 Task: Look for space in Panaji, India from 12th June, 2023 to 15th June, 2023 for 2 adults in price range Rs.10000 to Rs.15000. Place can be entire place with 1  bedroom having 1 bed and 1 bathroom. Property type can be house, flat, guest house, hotel. Booking option can be shelf check-in. Required host language is English.
Action: Mouse moved to (414, 77)
Screenshot: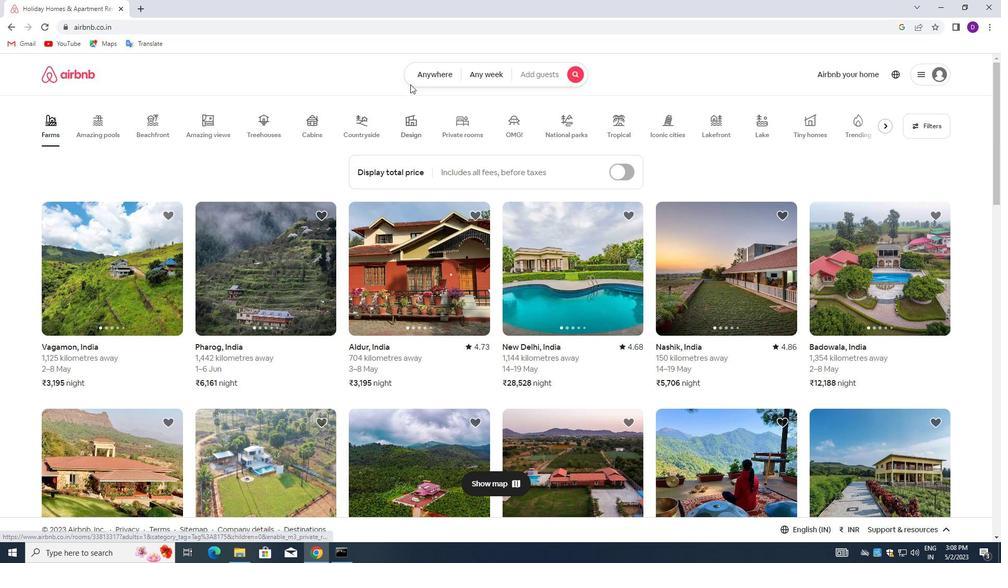 
Action: Mouse pressed left at (414, 77)
Screenshot: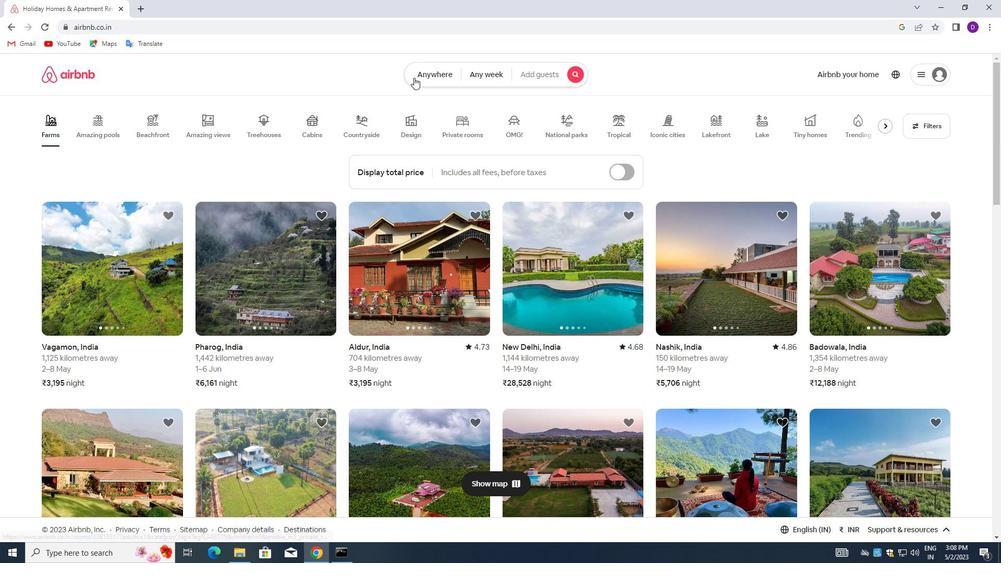 
Action: Mouse moved to (315, 117)
Screenshot: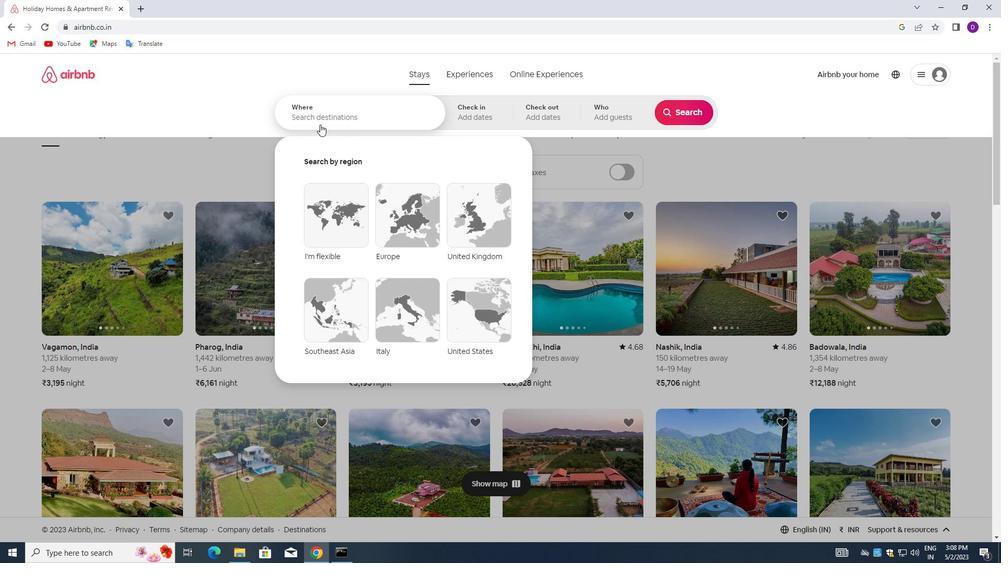 
Action: Mouse pressed left at (315, 117)
Screenshot: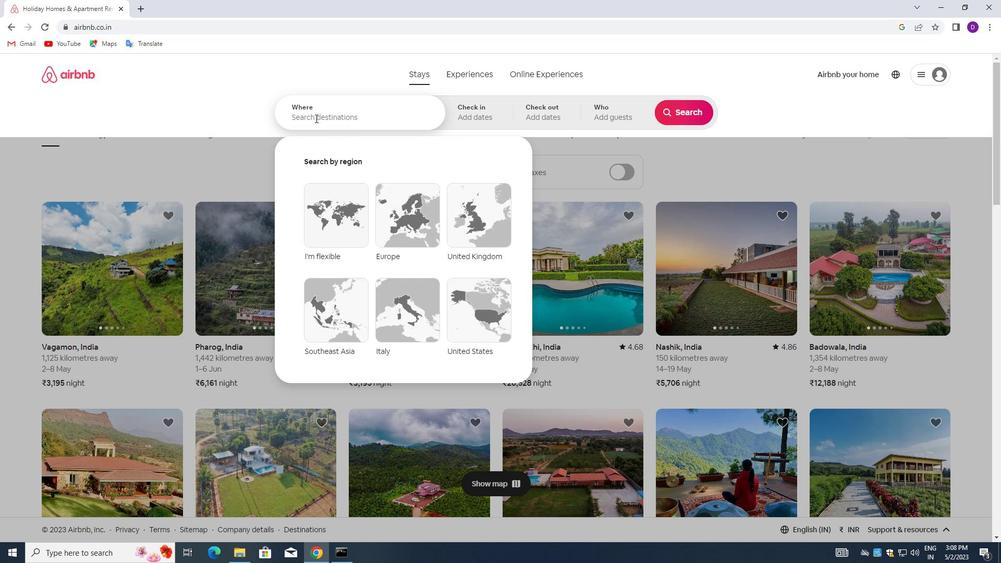 
Action: Mouse moved to (235, 115)
Screenshot: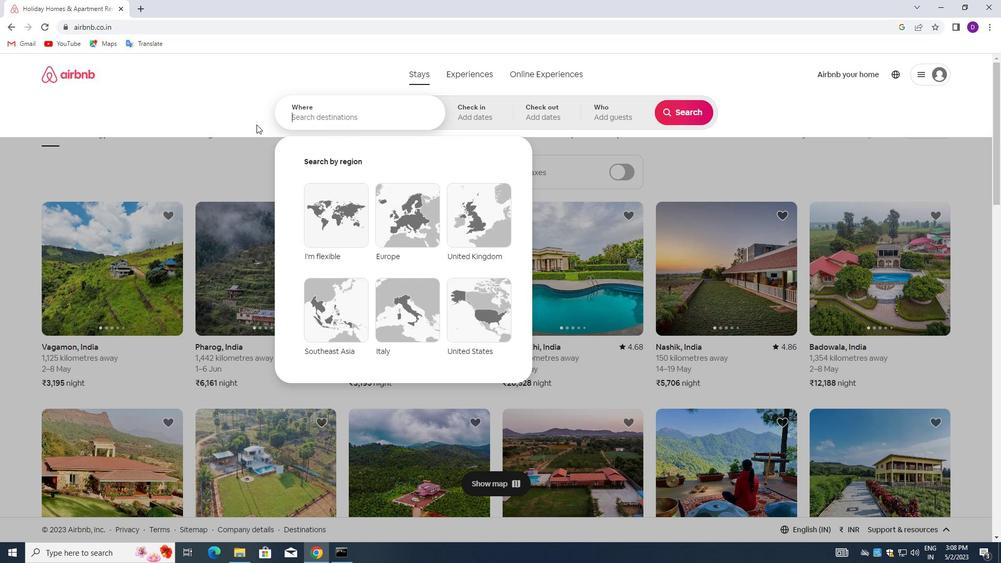 
Action: Key pressed <Key.shift>PANAJI,<Key.space><Key.shift>INDIA<Key.enter>
Screenshot: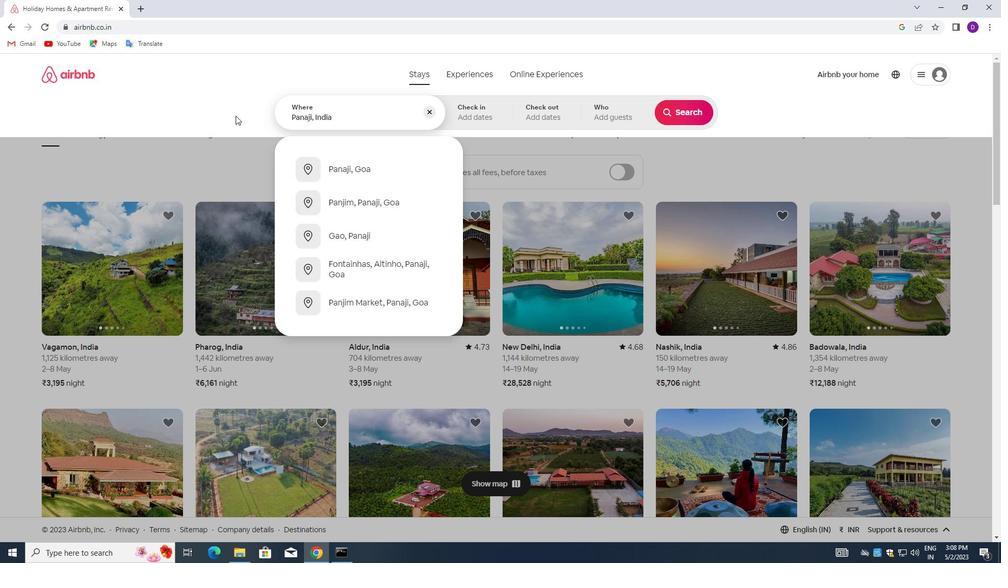 
Action: Mouse moved to (545, 293)
Screenshot: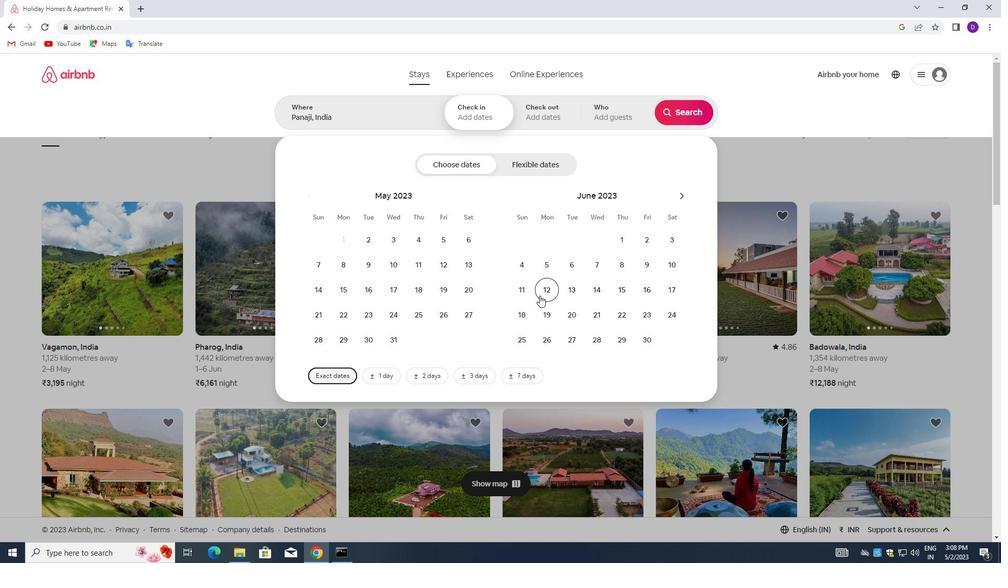 
Action: Mouse pressed left at (545, 293)
Screenshot: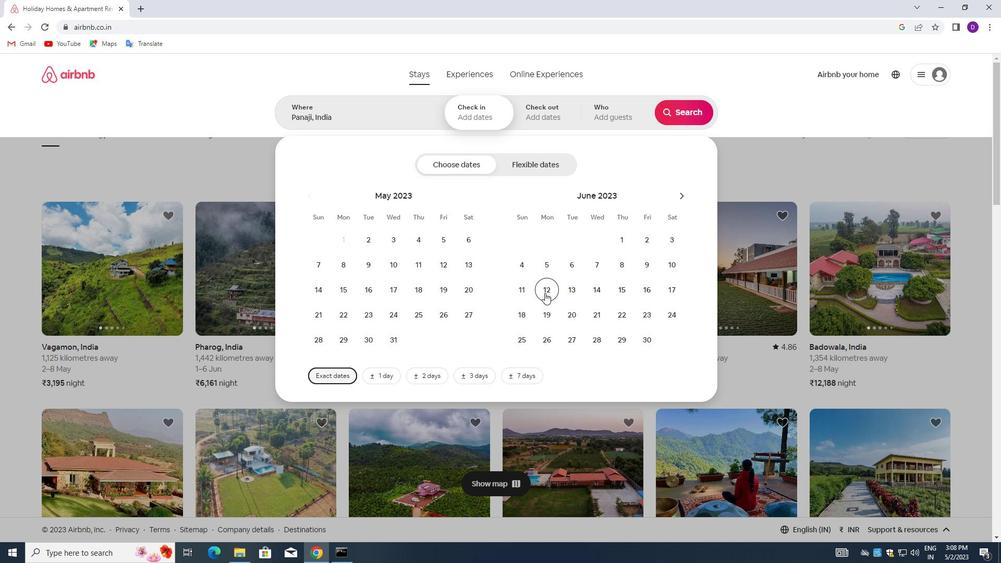 
Action: Mouse moved to (612, 293)
Screenshot: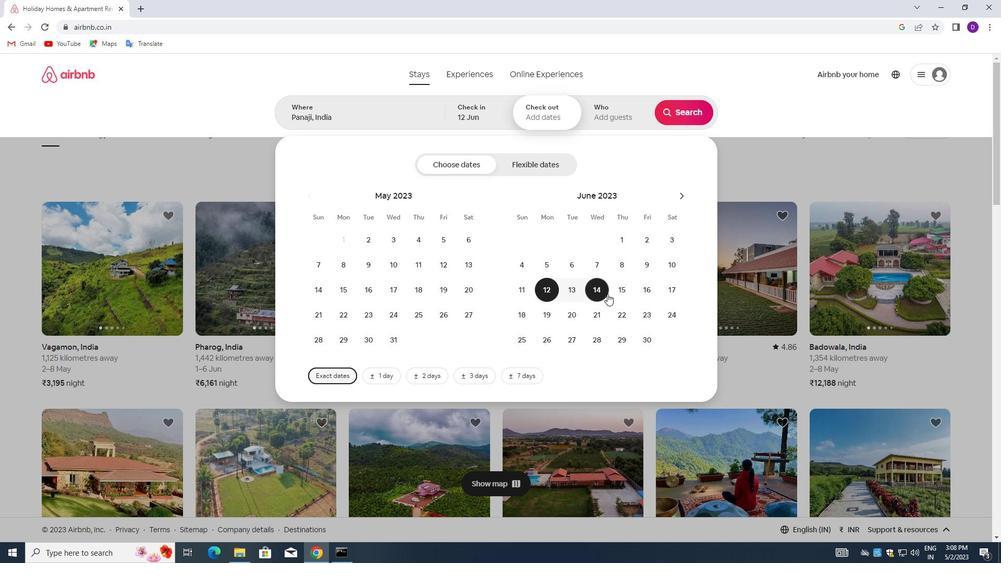 
Action: Mouse pressed left at (612, 293)
Screenshot: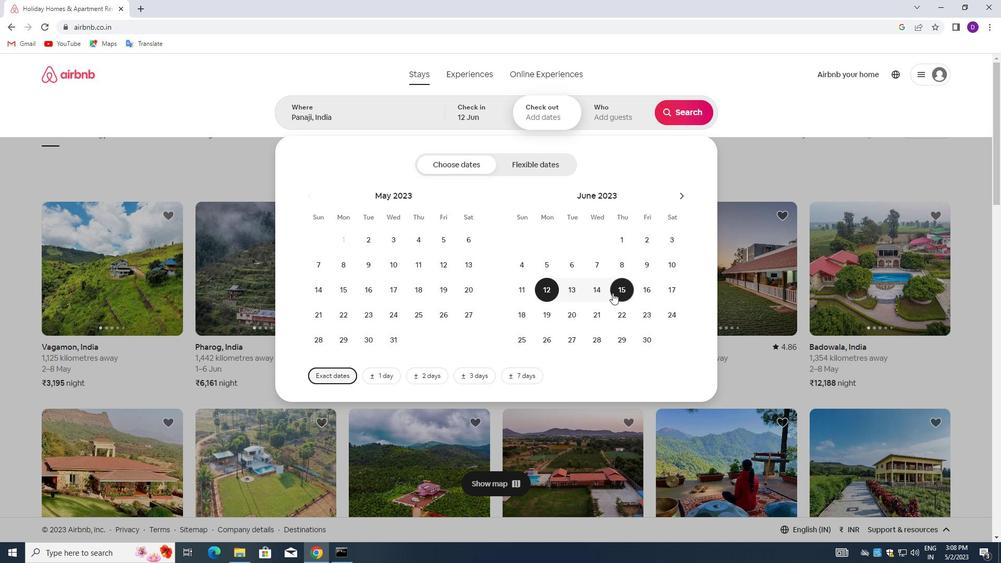
Action: Mouse moved to (597, 117)
Screenshot: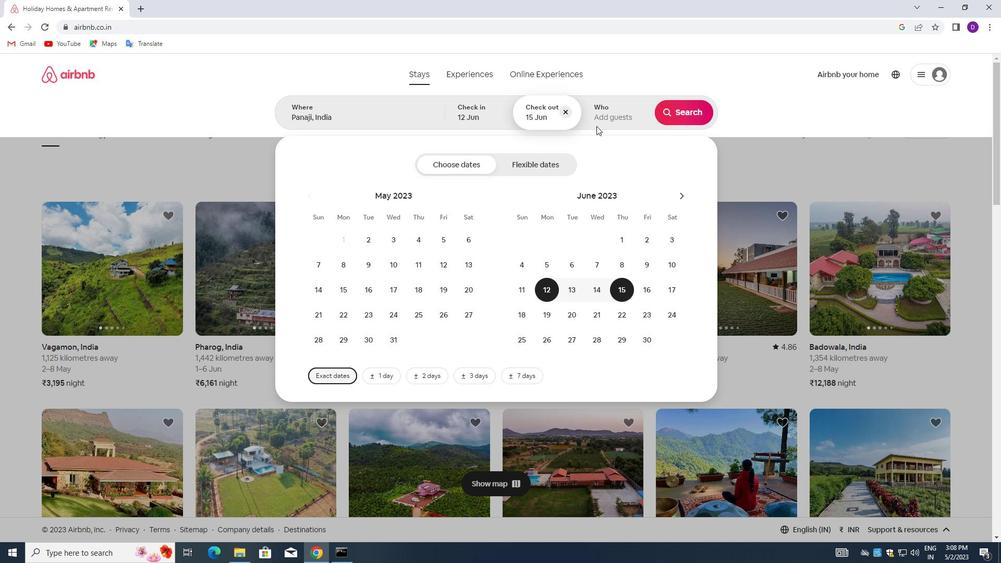
Action: Mouse pressed left at (597, 117)
Screenshot: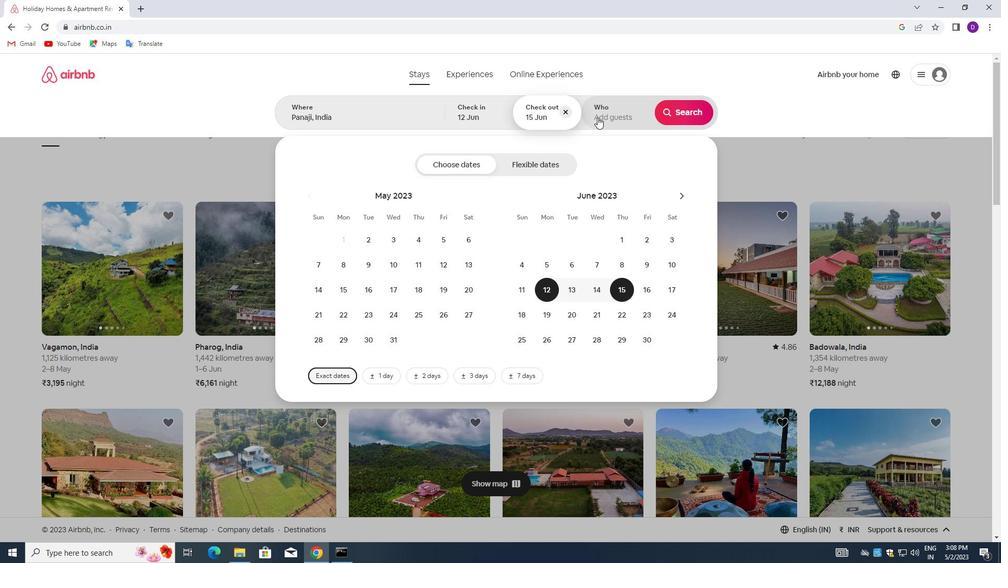 
Action: Mouse moved to (686, 171)
Screenshot: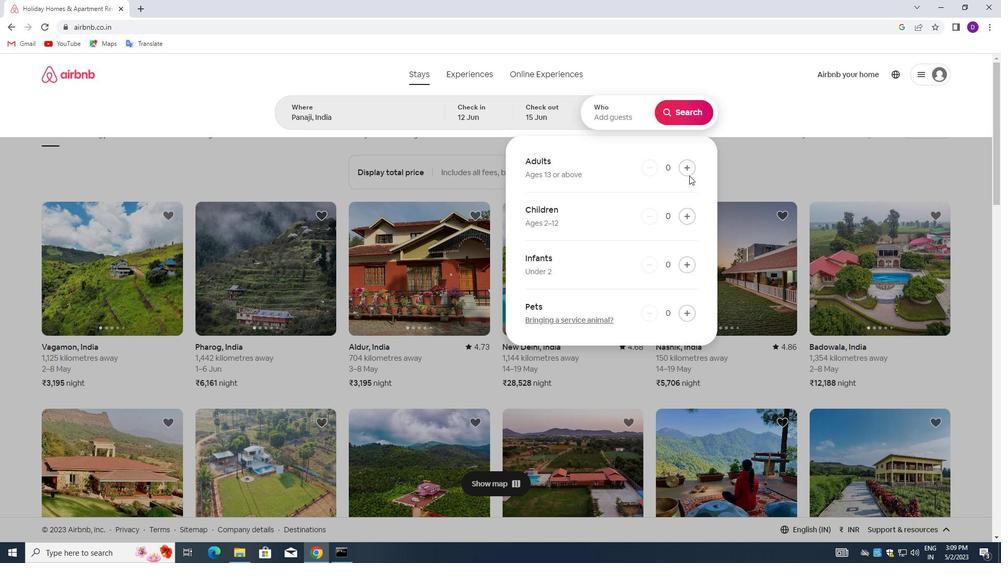
Action: Mouse pressed left at (686, 171)
Screenshot: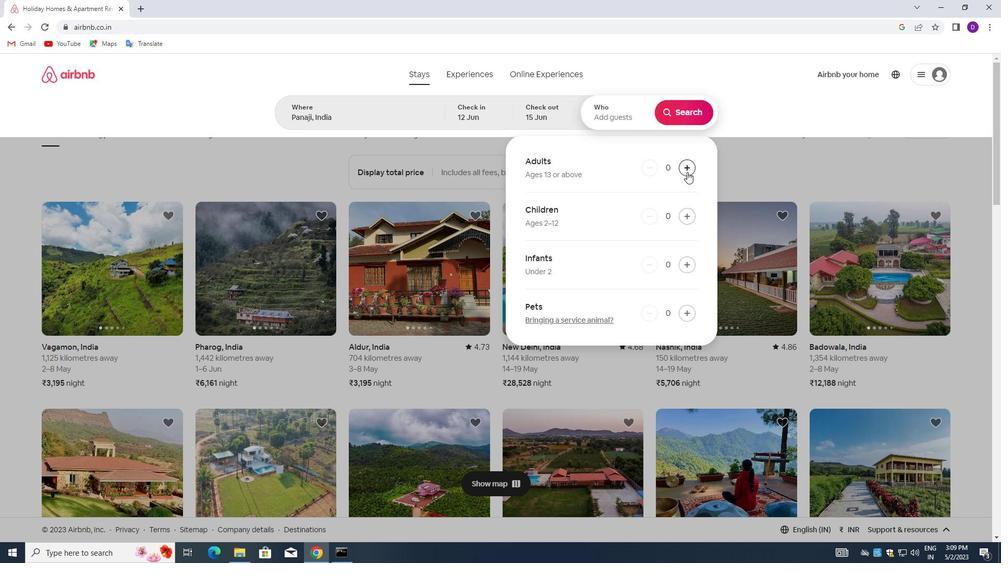 
Action: Mouse pressed left at (686, 171)
Screenshot: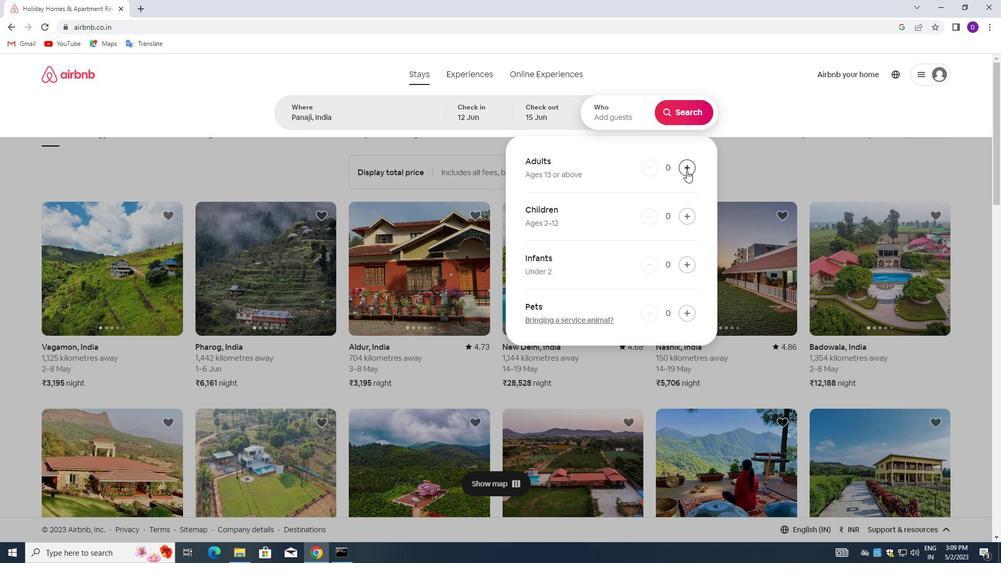 
Action: Mouse moved to (679, 104)
Screenshot: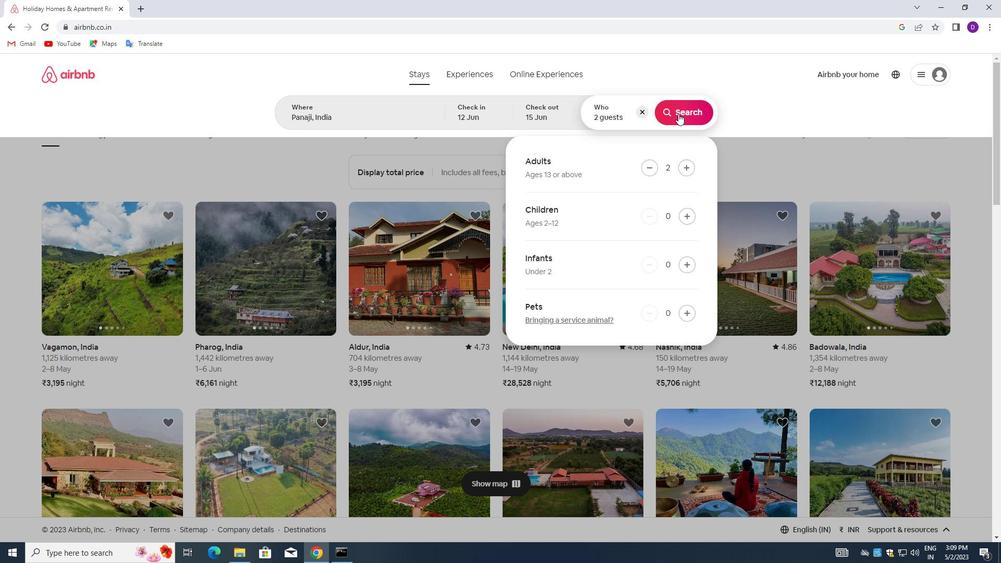 
Action: Mouse pressed left at (679, 104)
Screenshot: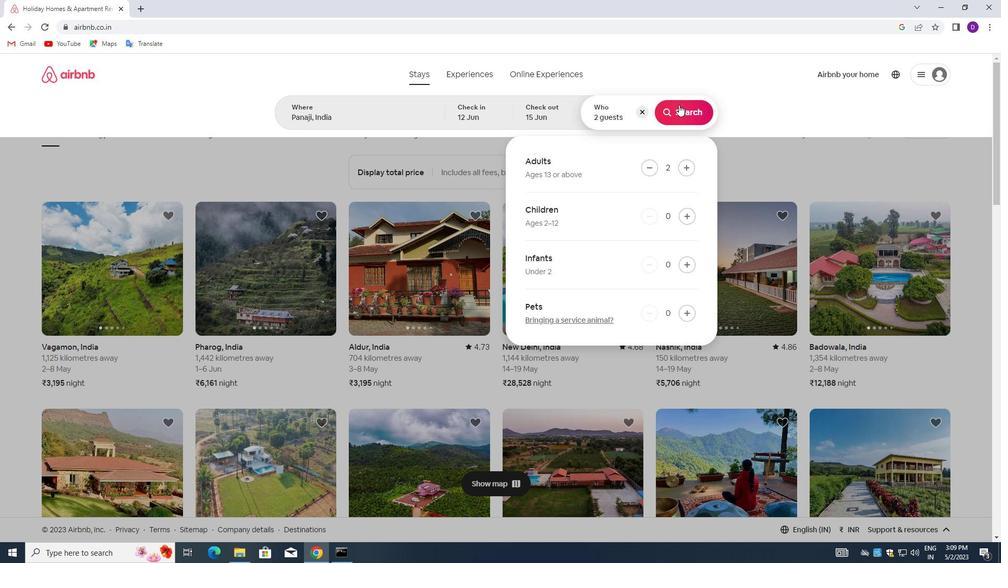 
Action: Mouse moved to (947, 114)
Screenshot: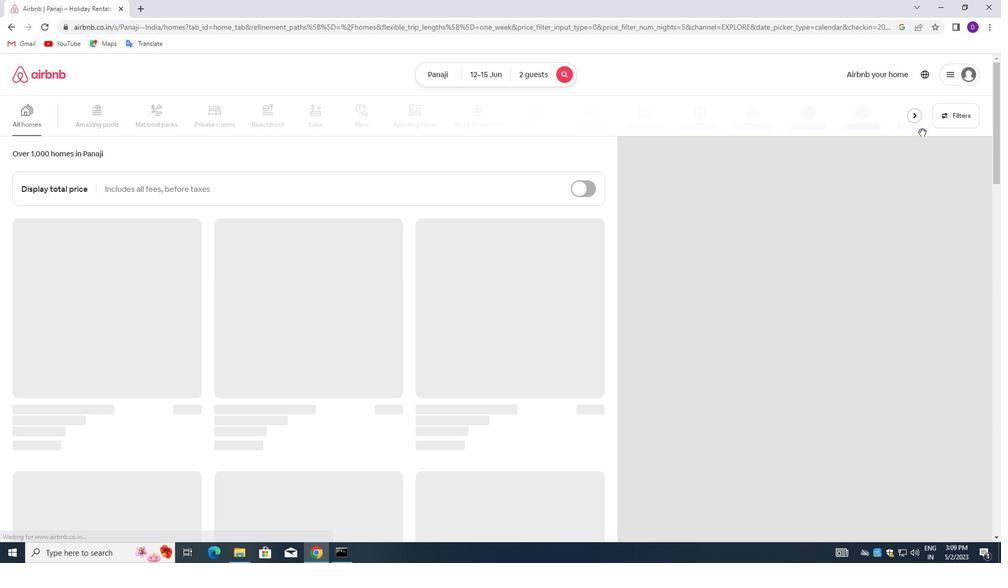 
Action: Mouse pressed left at (947, 114)
Screenshot: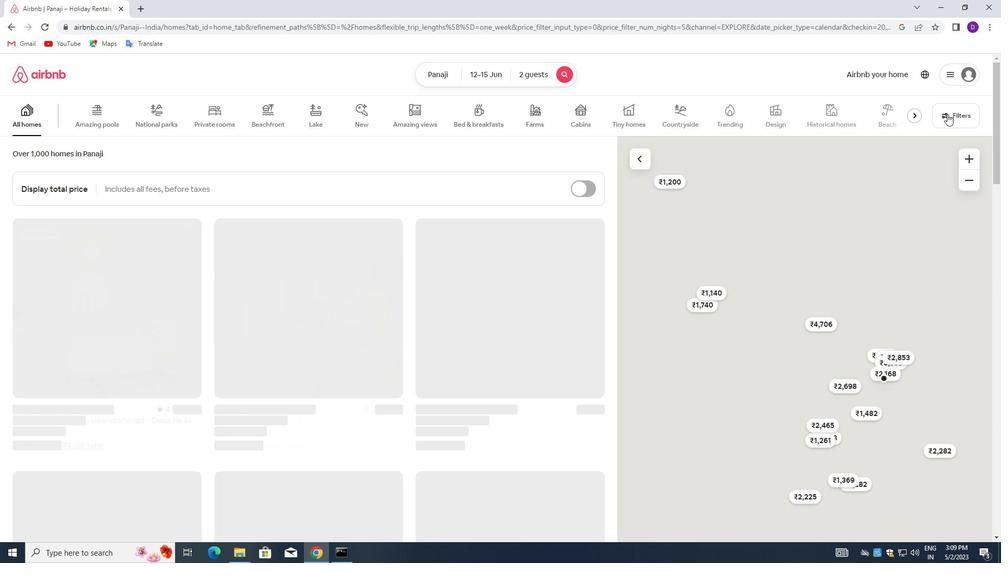 
Action: Mouse moved to (371, 251)
Screenshot: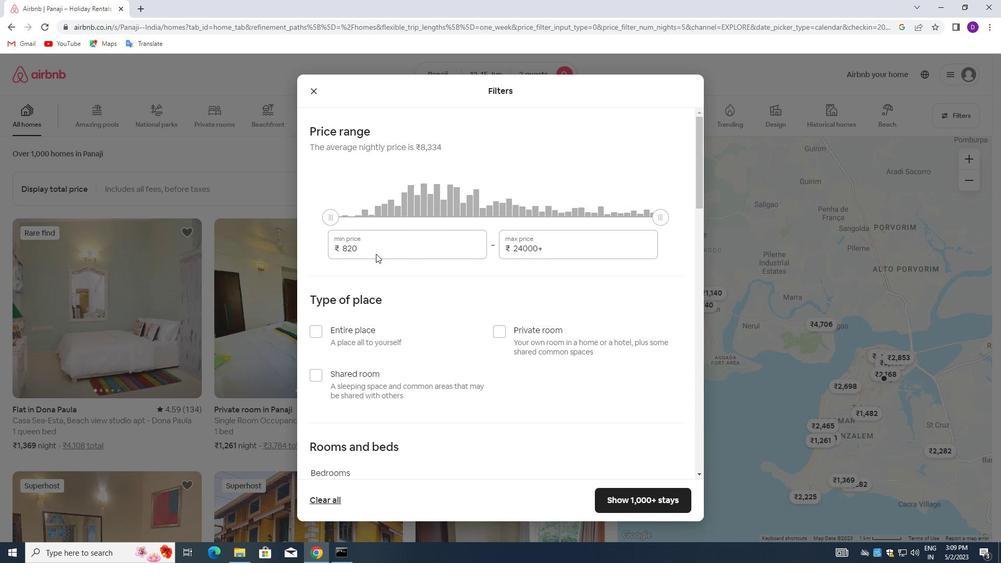 
Action: Mouse pressed left at (371, 251)
Screenshot: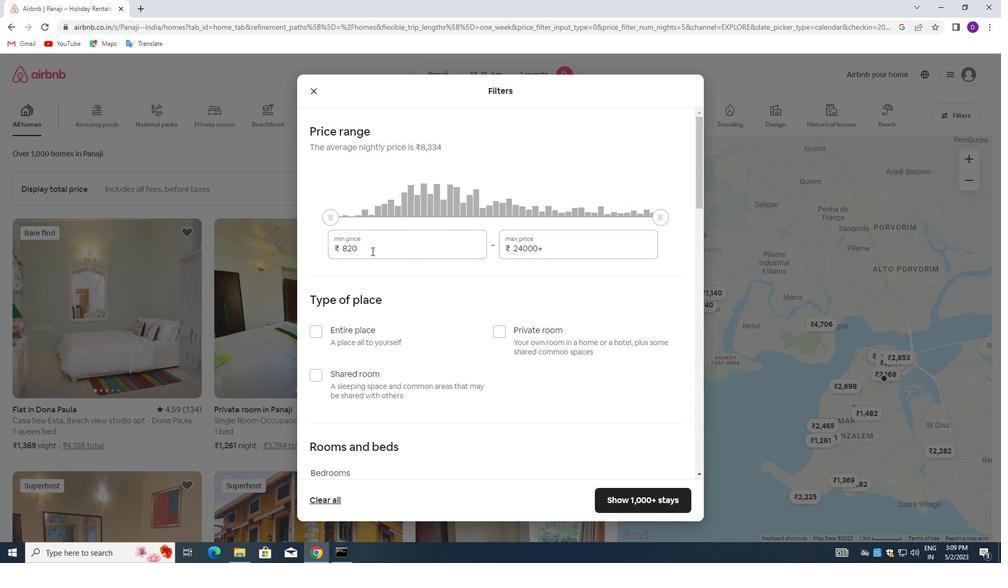 
Action: Mouse pressed left at (371, 251)
Screenshot: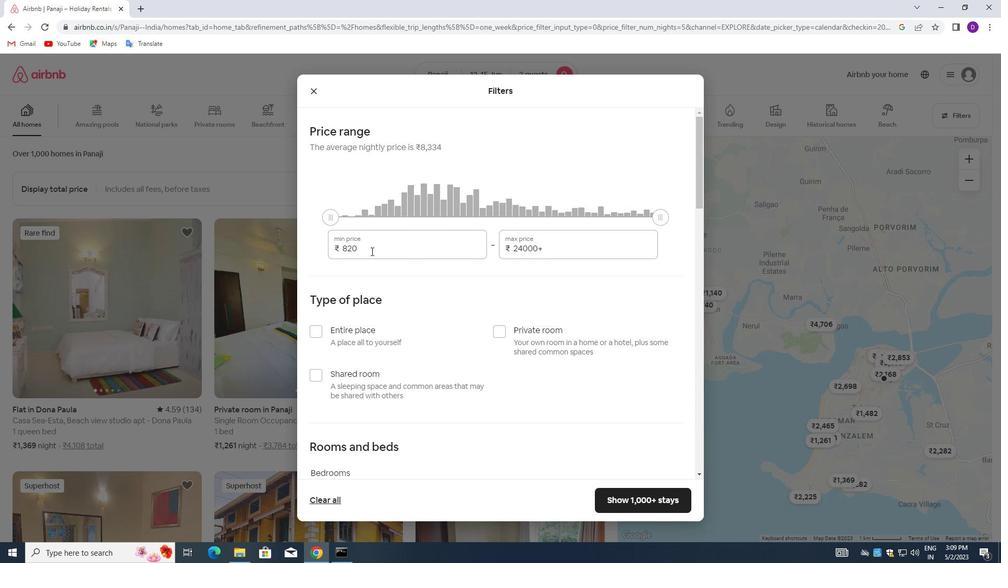 
Action: Key pressed 10000<Key.tab>15000
Screenshot: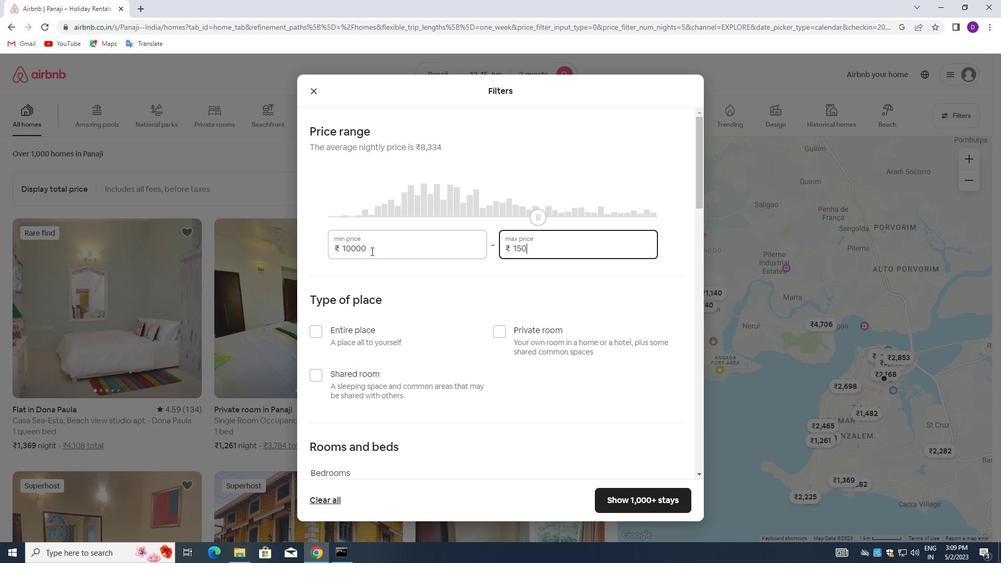 
Action: Mouse moved to (481, 294)
Screenshot: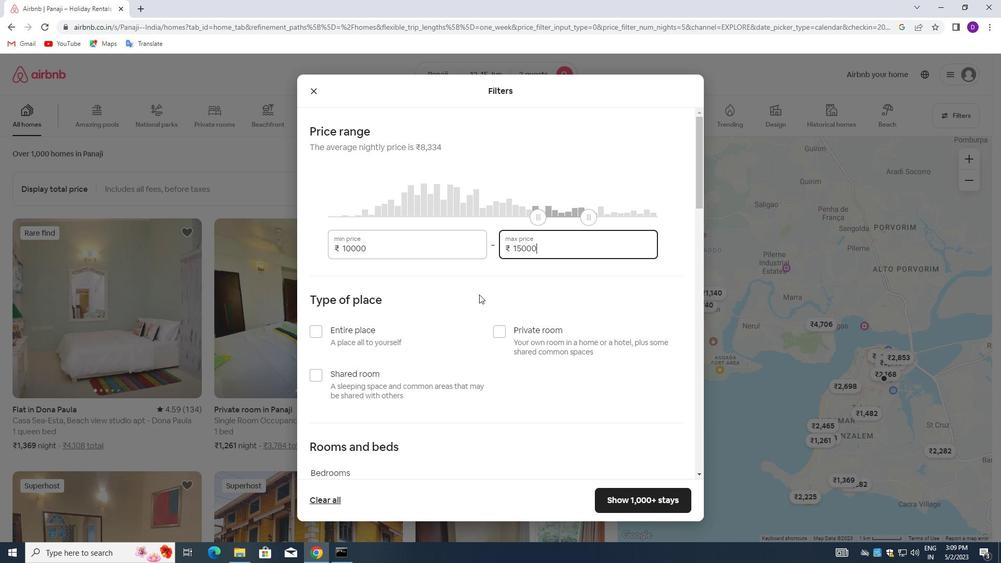 
Action: Mouse scrolled (481, 293) with delta (0, 0)
Screenshot: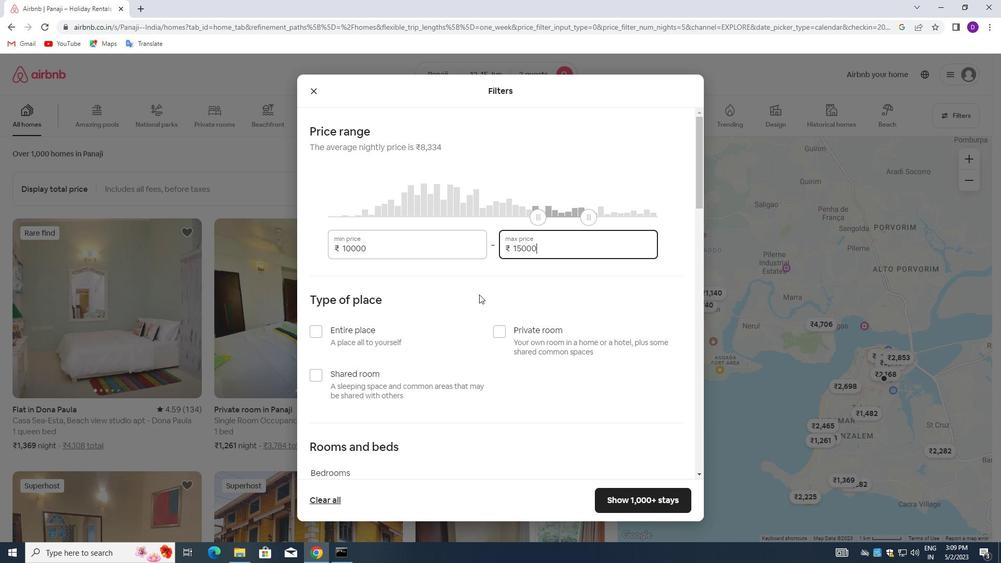
Action: Mouse moved to (482, 294)
Screenshot: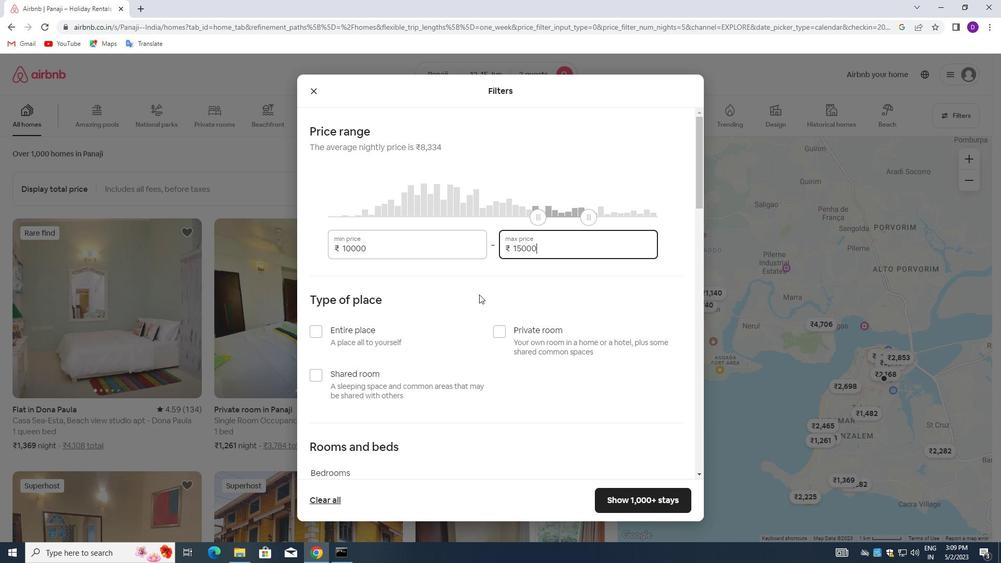
Action: Mouse scrolled (482, 294) with delta (0, 0)
Screenshot: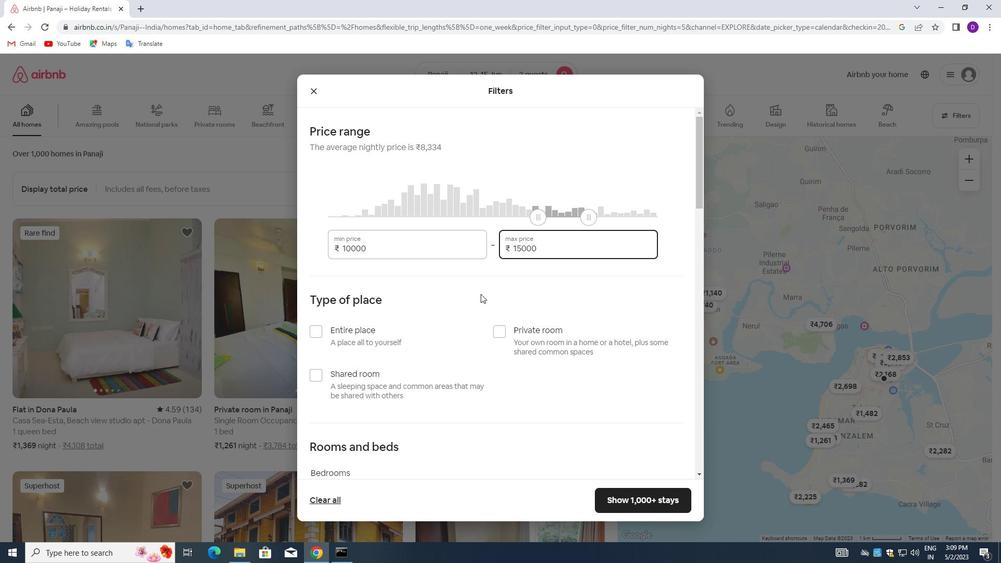 
Action: Mouse moved to (317, 229)
Screenshot: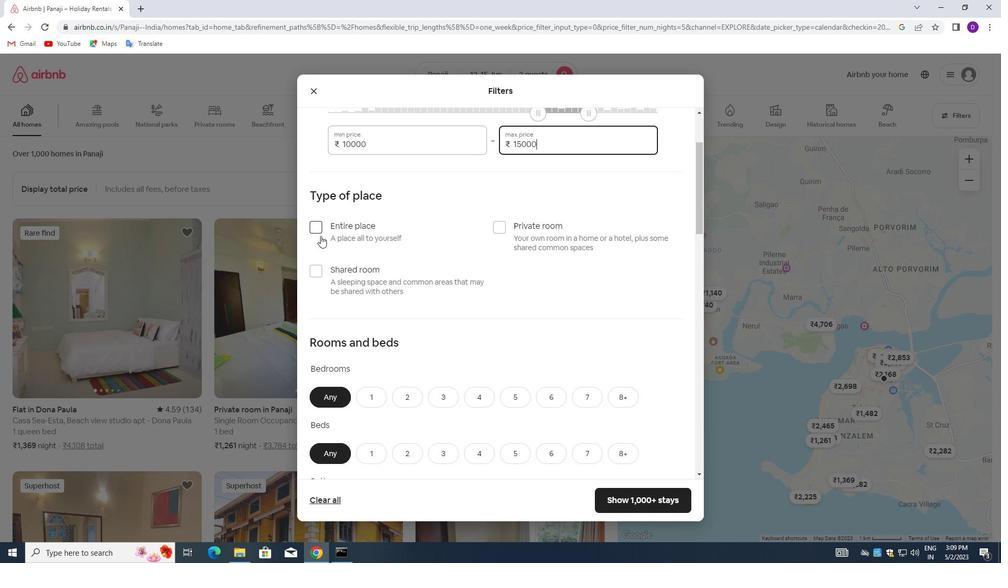 
Action: Mouse pressed left at (317, 229)
Screenshot: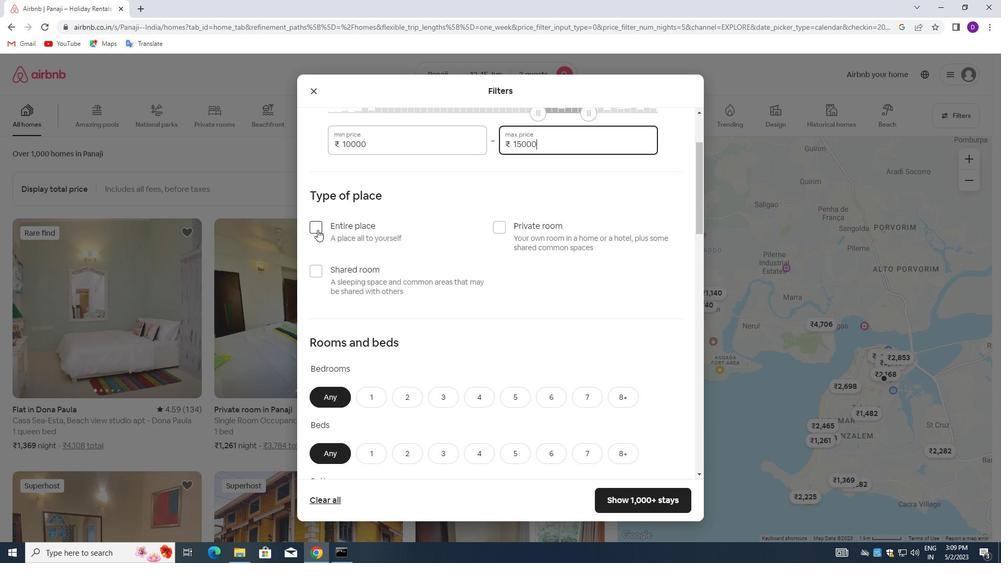 
Action: Mouse moved to (414, 270)
Screenshot: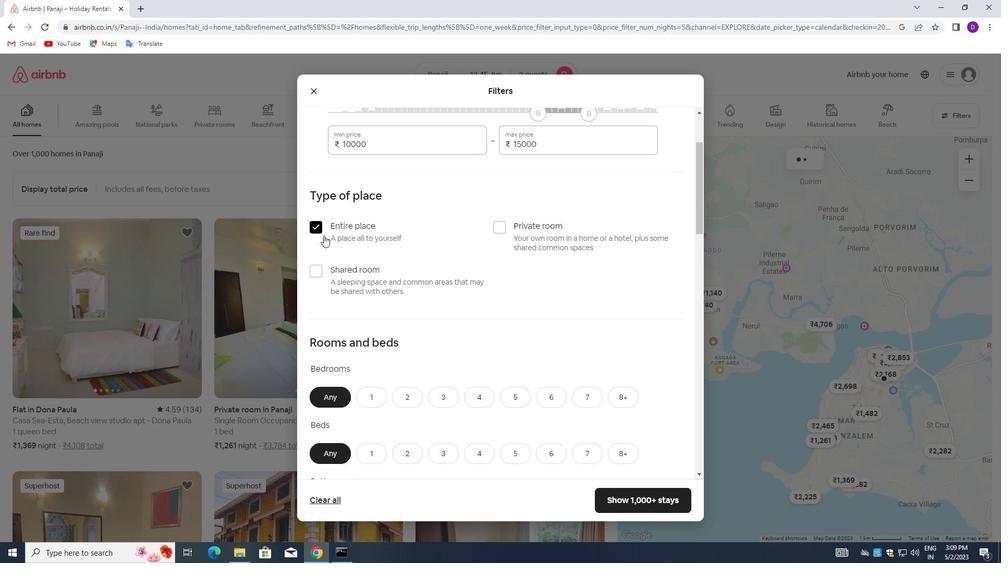 
Action: Mouse scrolled (414, 269) with delta (0, 0)
Screenshot: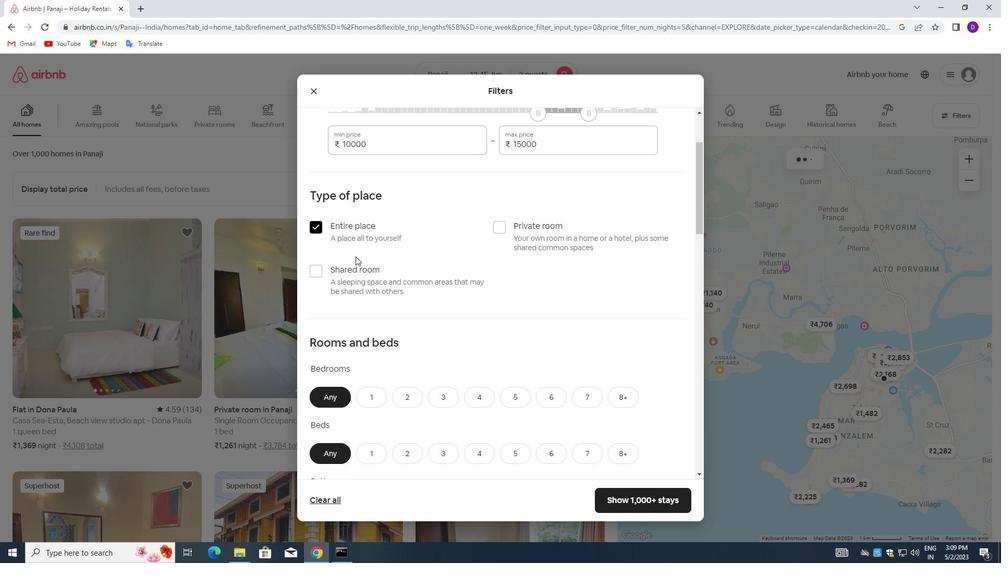 
Action: Mouse scrolled (414, 269) with delta (0, 0)
Screenshot: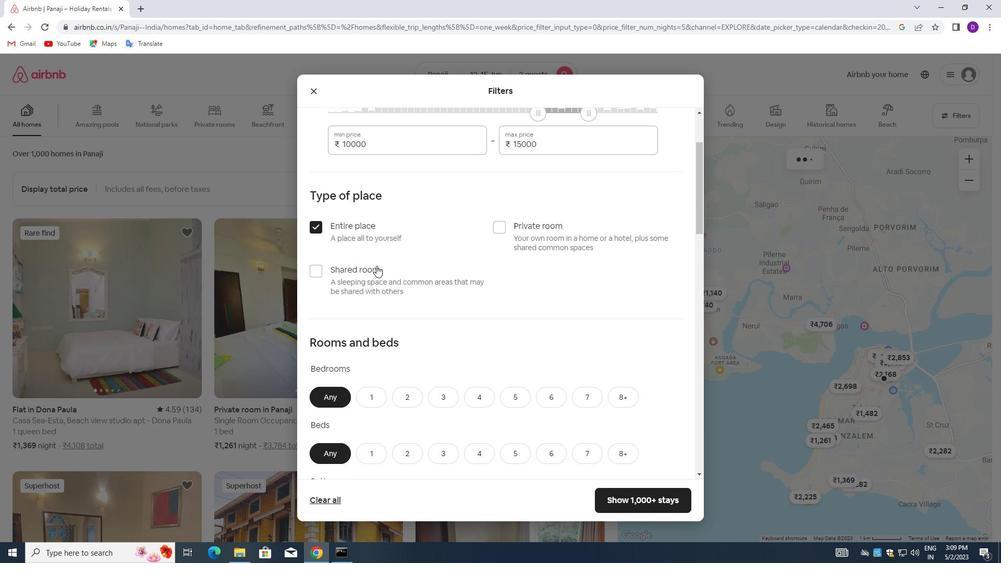 
Action: Mouse scrolled (414, 269) with delta (0, 0)
Screenshot: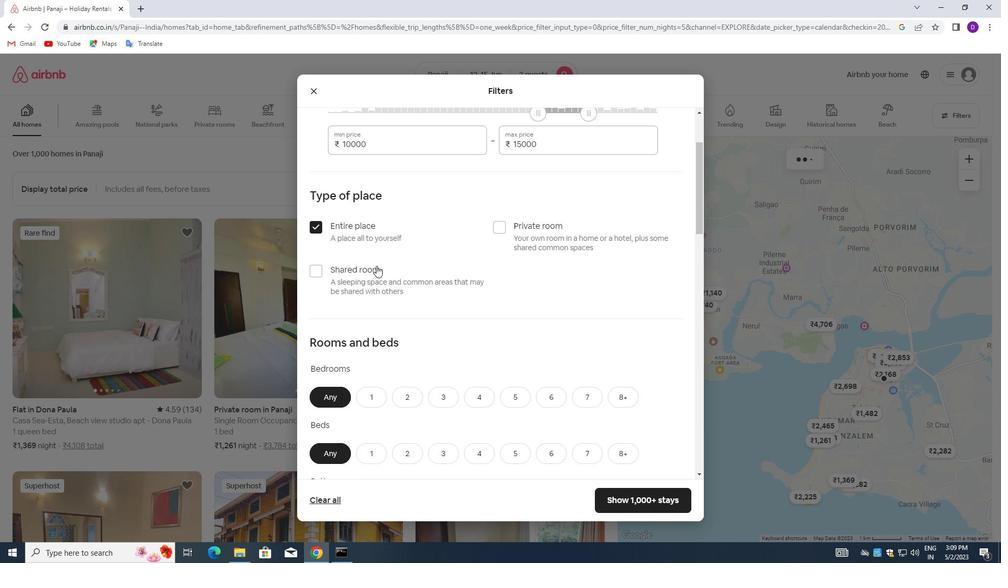 
Action: Mouse moved to (369, 246)
Screenshot: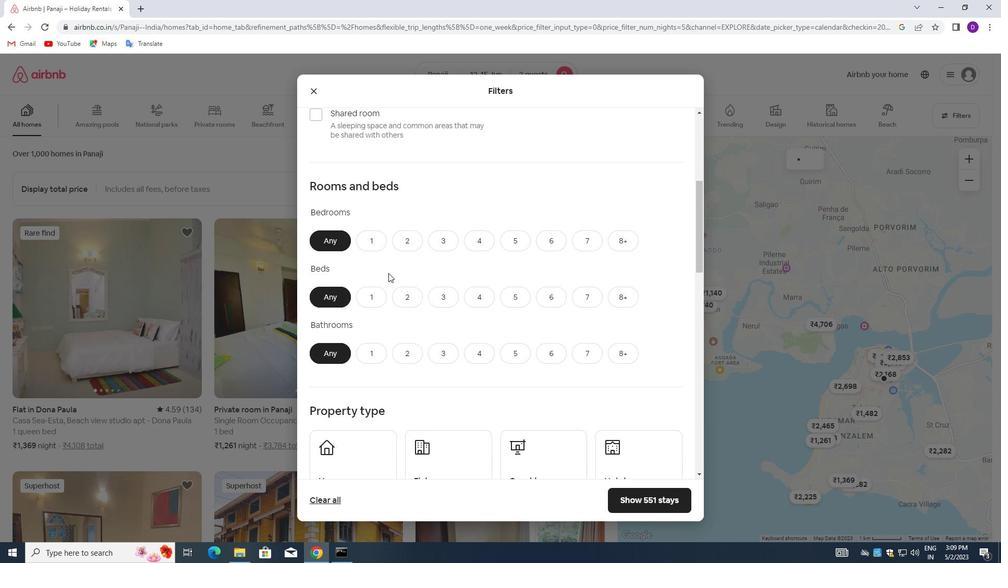 
Action: Mouse pressed left at (369, 246)
Screenshot: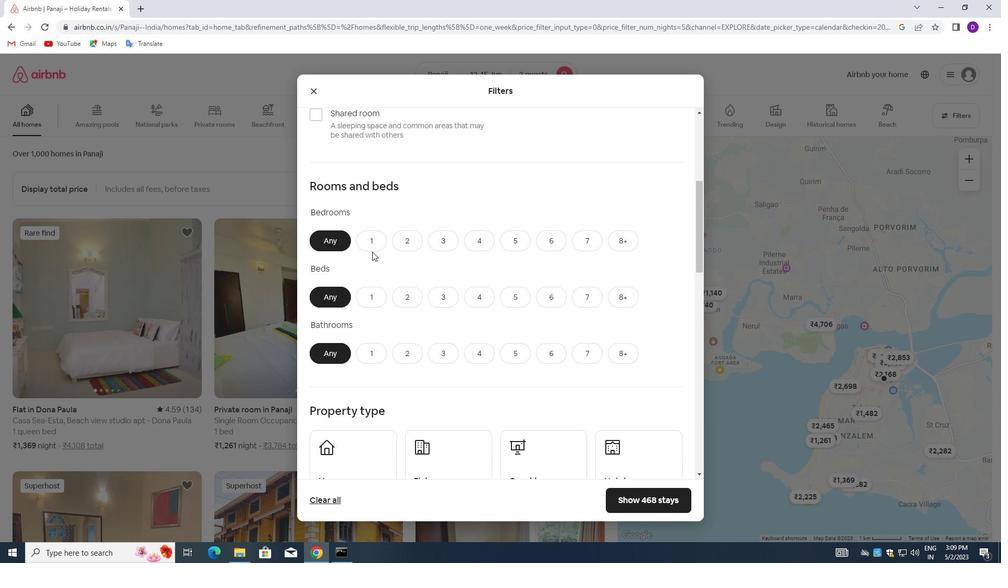 
Action: Mouse moved to (371, 304)
Screenshot: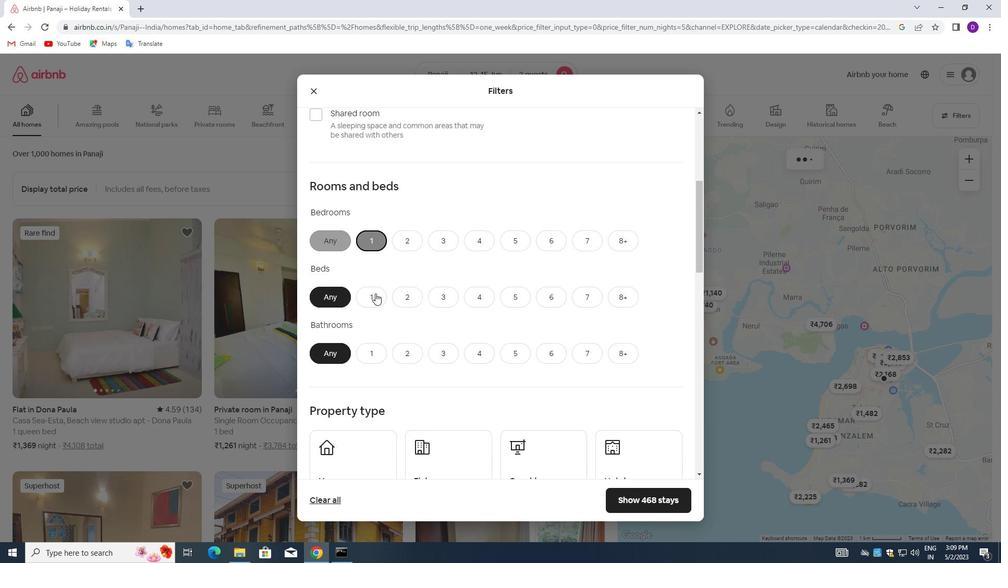 
Action: Mouse pressed left at (371, 304)
Screenshot: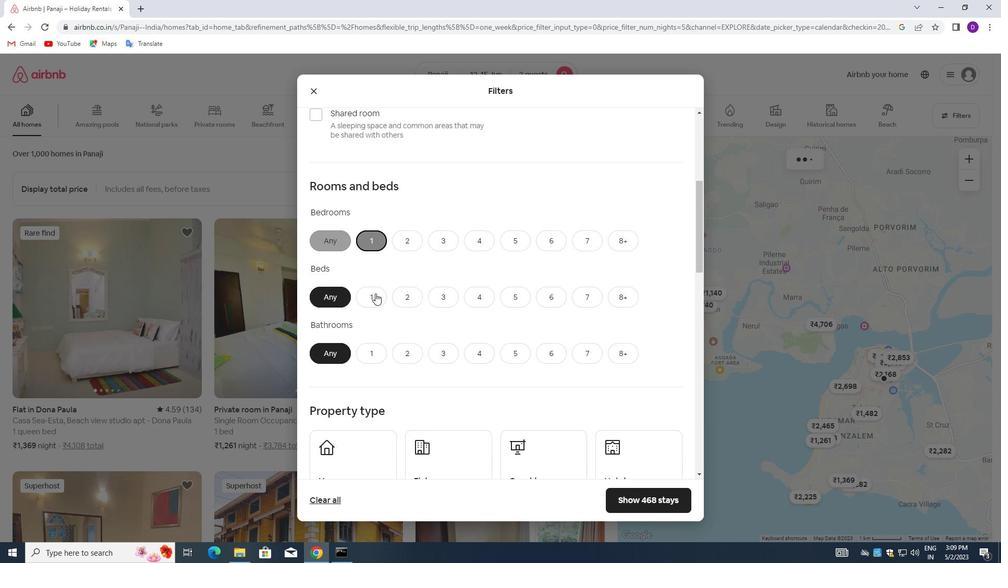 
Action: Mouse moved to (374, 357)
Screenshot: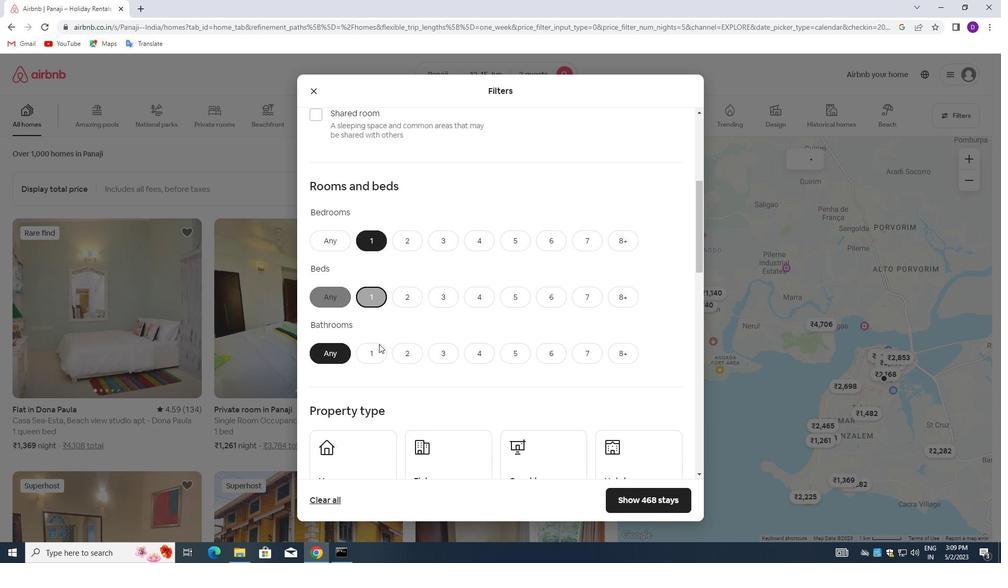 
Action: Mouse pressed left at (374, 357)
Screenshot: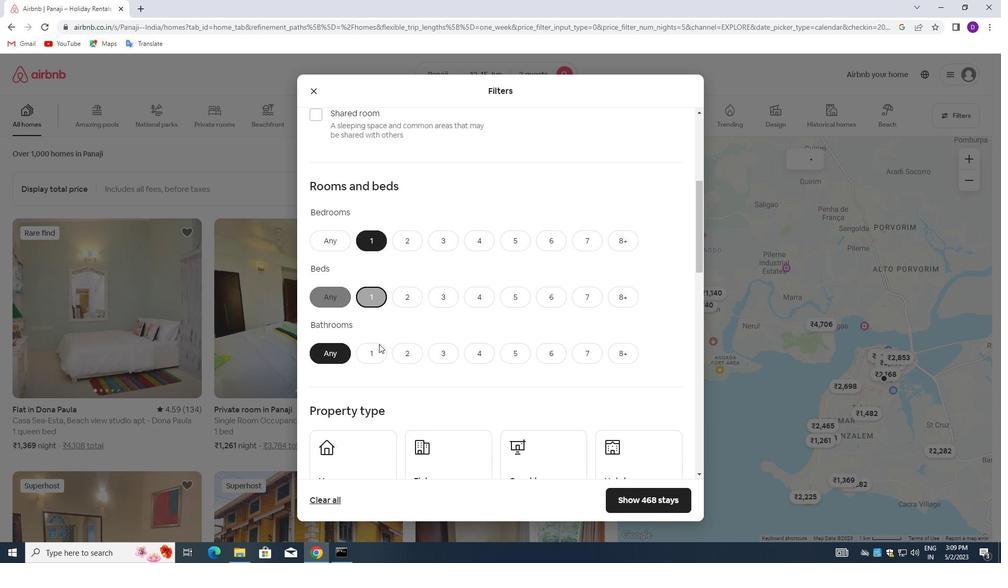 
Action: Mouse moved to (479, 303)
Screenshot: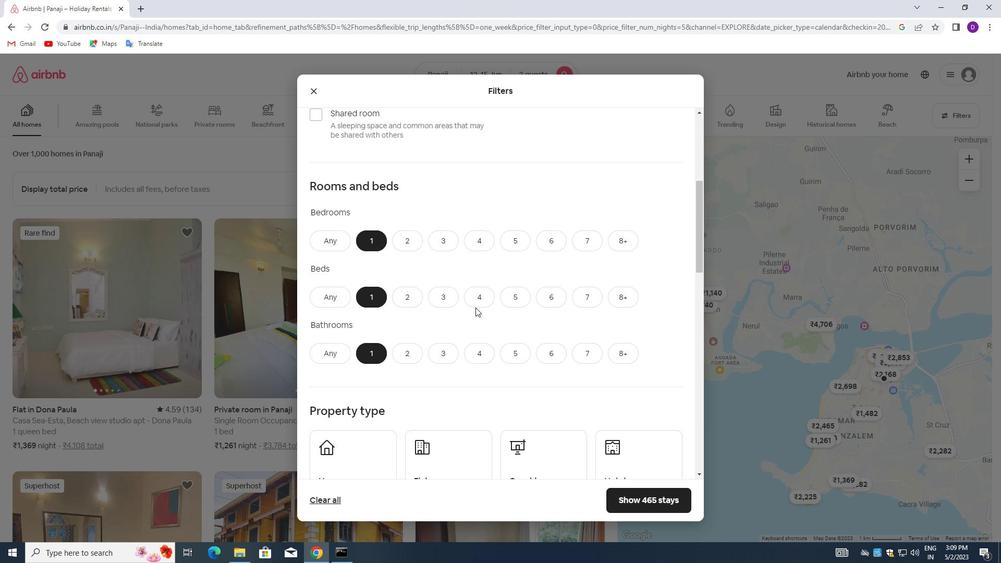 
Action: Mouse scrolled (479, 302) with delta (0, 0)
Screenshot: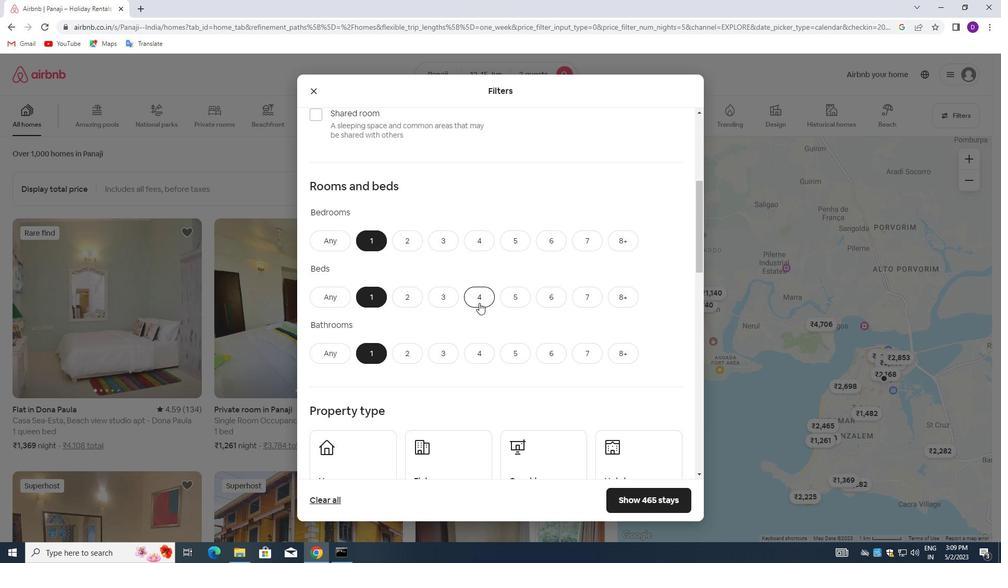
Action: Mouse scrolled (479, 302) with delta (0, 0)
Screenshot: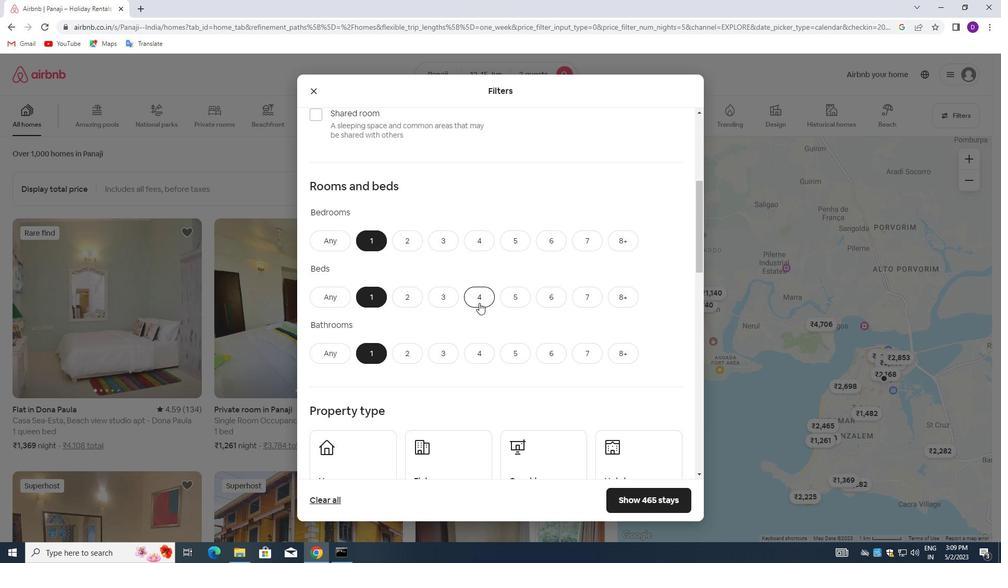 
Action: Mouse moved to (479, 302)
Screenshot: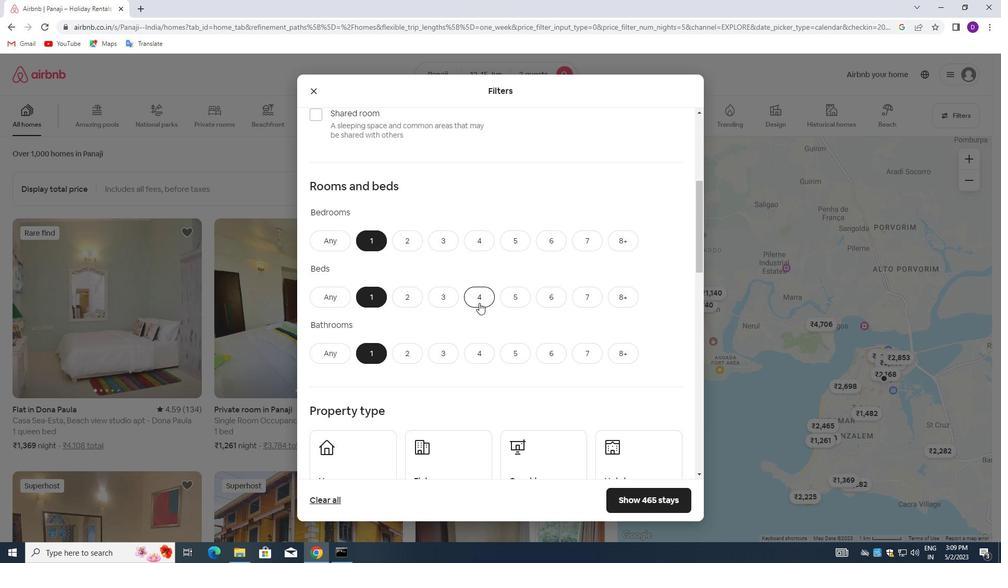 
Action: Mouse scrolled (479, 301) with delta (0, 0)
Screenshot: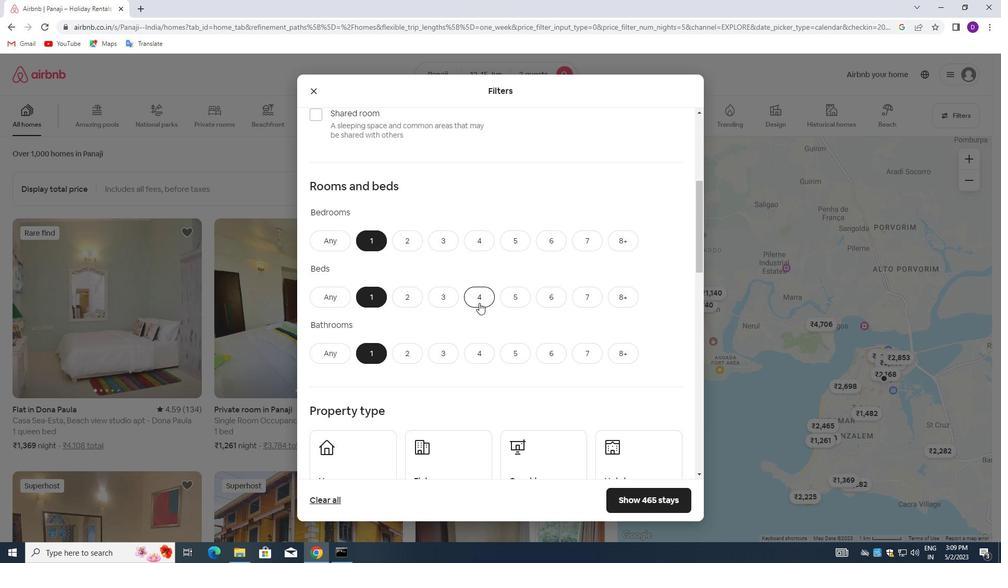 
Action: Mouse moved to (350, 302)
Screenshot: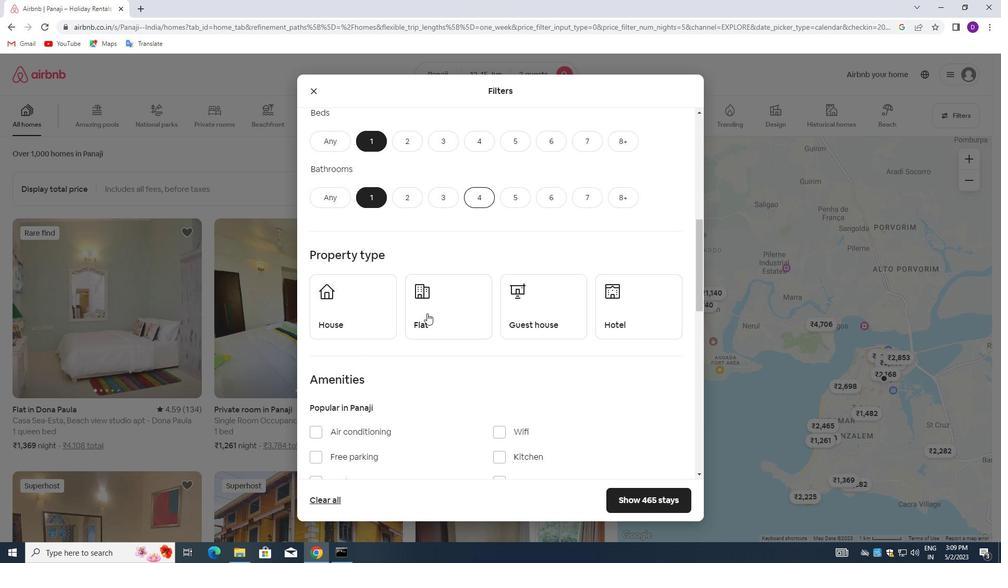 
Action: Mouse pressed left at (350, 302)
Screenshot: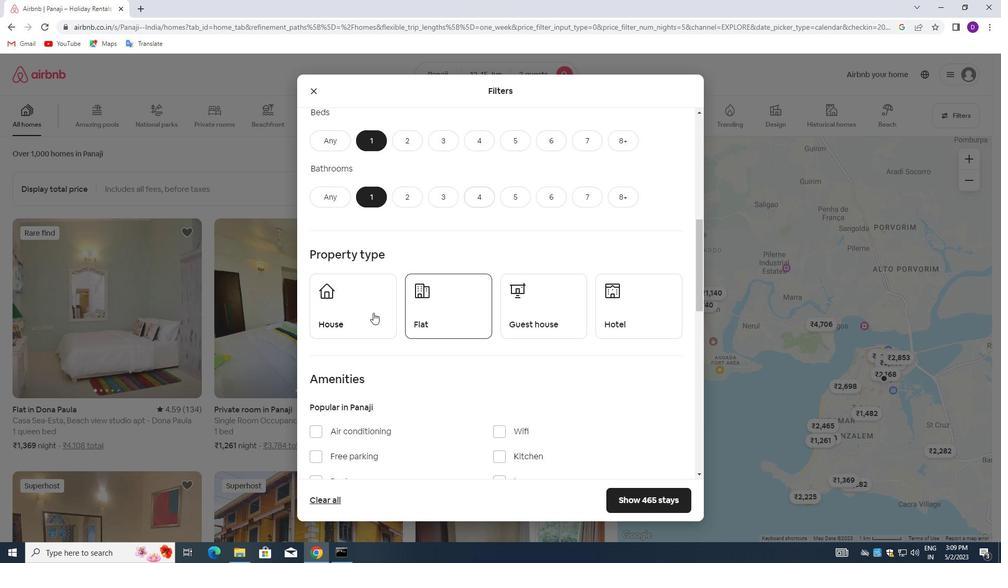 
Action: Mouse moved to (432, 307)
Screenshot: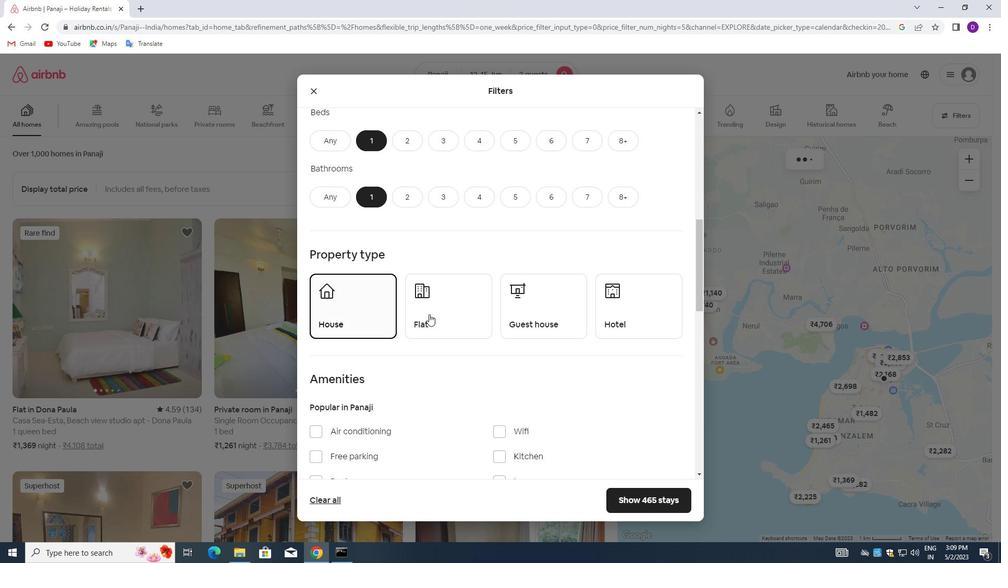 
Action: Mouse pressed left at (432, 307)
Screenshot: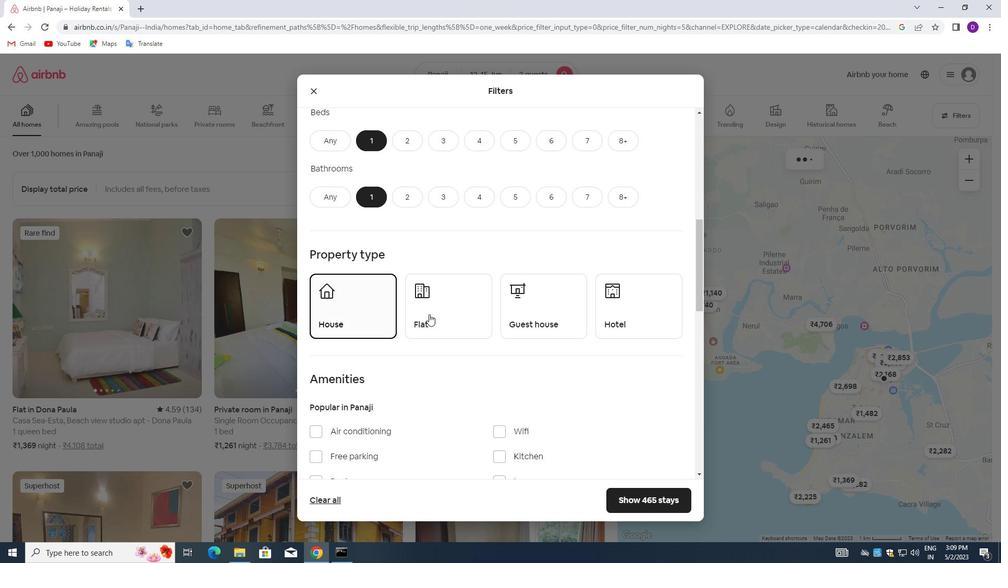 
Action: Mouse moved to (538, 315)
Screenshot: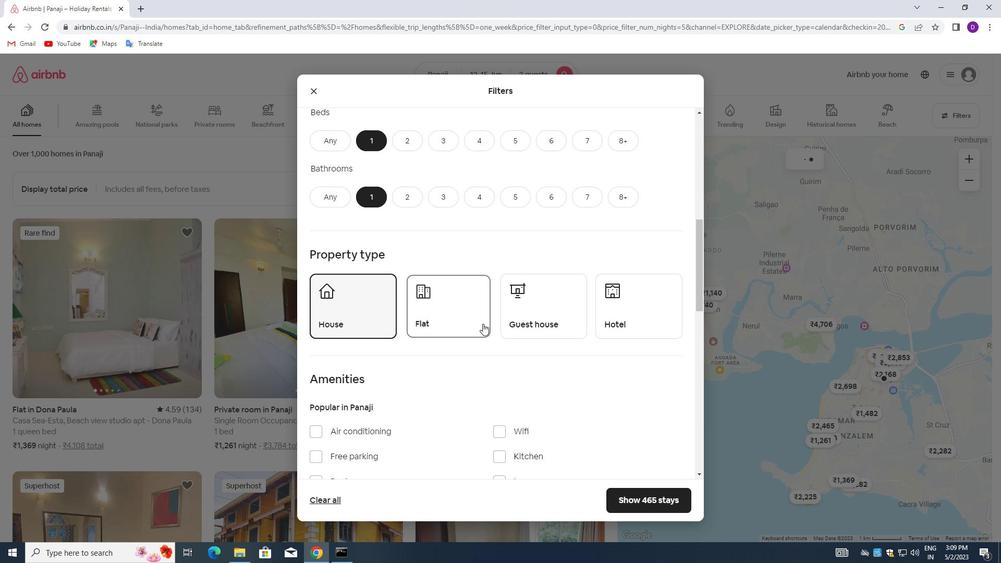 
Action: Mouse pressed left at (538, 315)
Screenshot: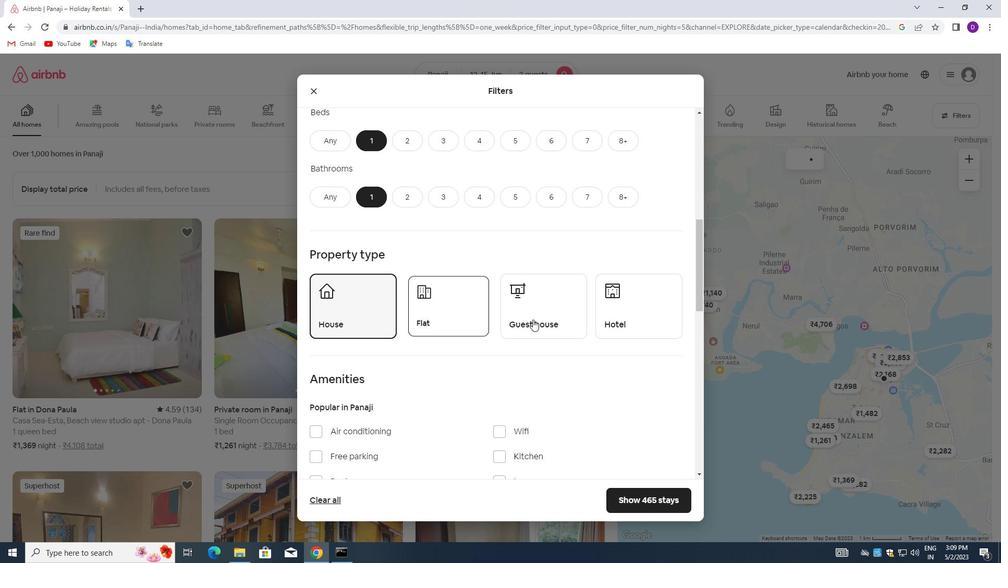 
Action: Mouse moved to (641, 305)
Screenshot: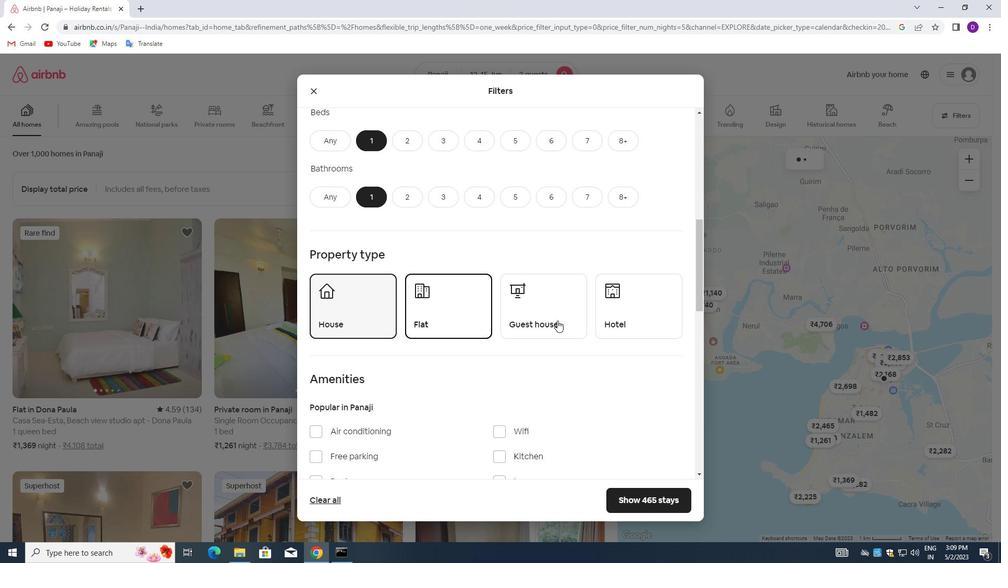 
Action: Mouse pressed left at (641, 305)
Screenshot: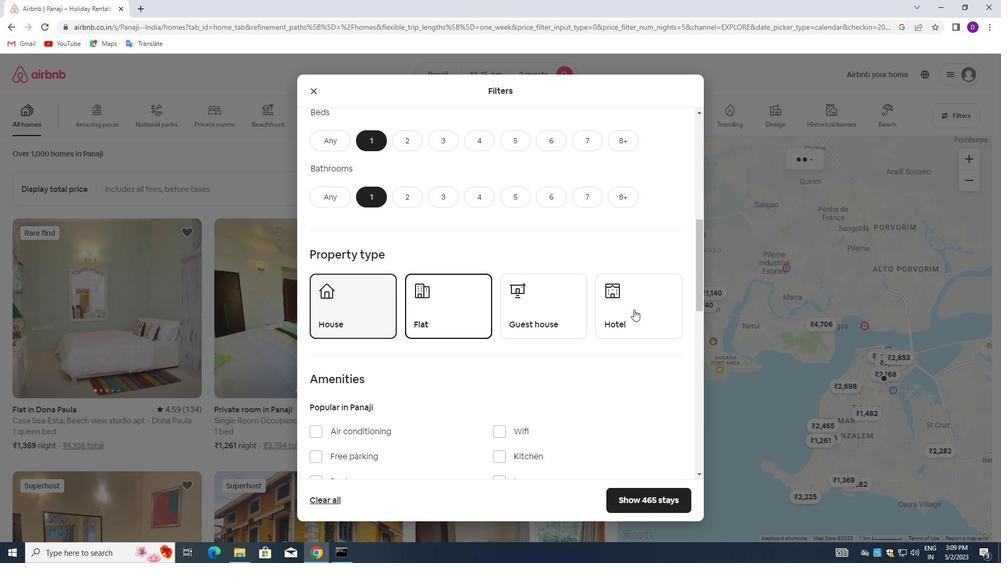 
Action: Mouse moved to (506, 307)
Screenshot: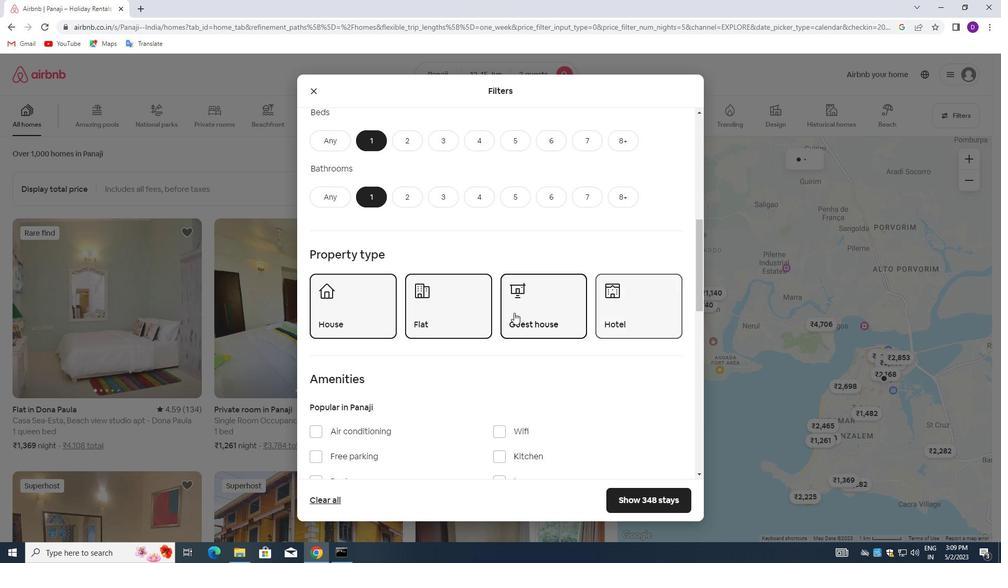 
Action: Mouse scrolled (506, 307) with delta (0, 0)
Screenshot: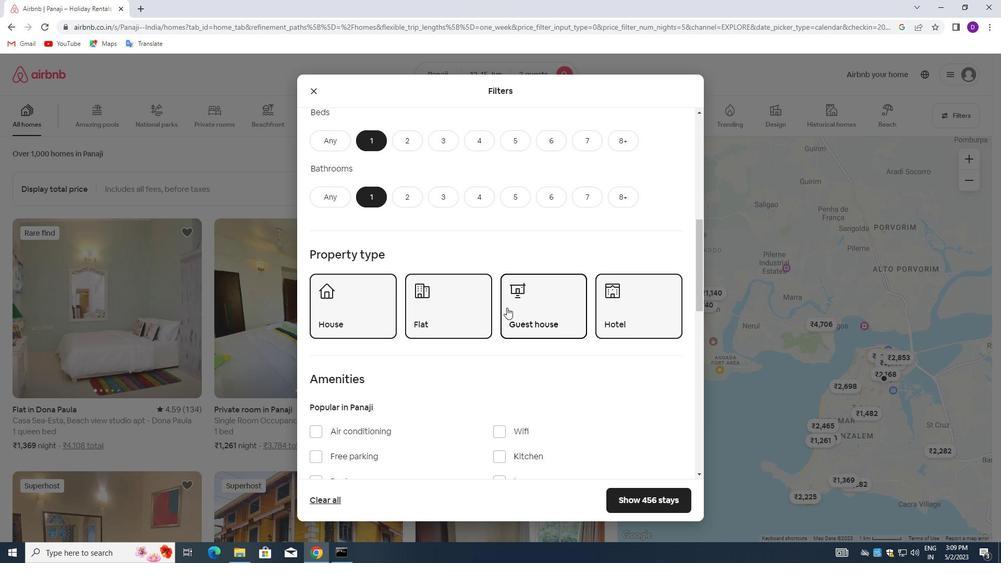 
Action: Mouse scrolled (506, 307) with delta (0, 0)
Screenshot: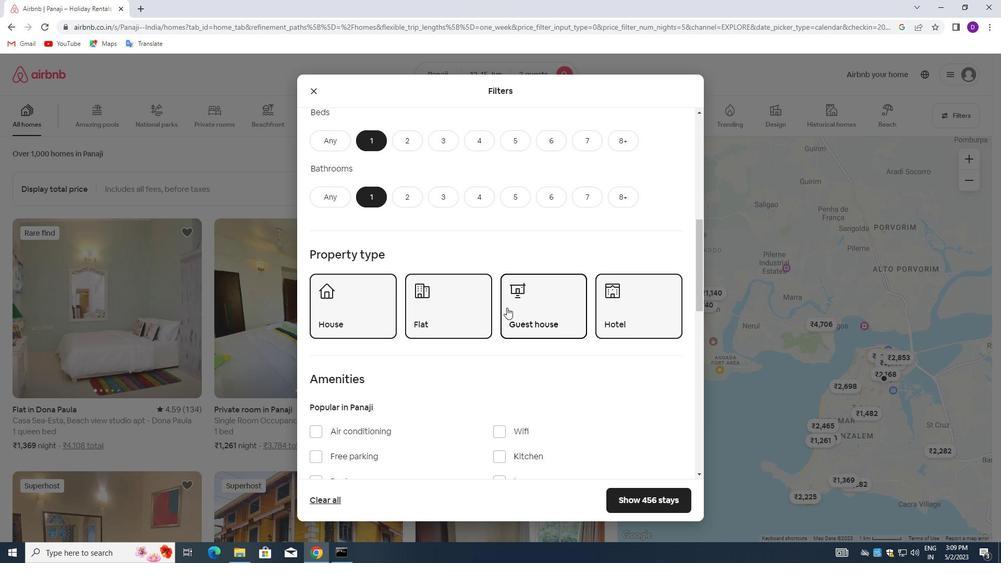 
Action: Mouse scrolled (506, 307) with delta (0, 0)
Screenshot: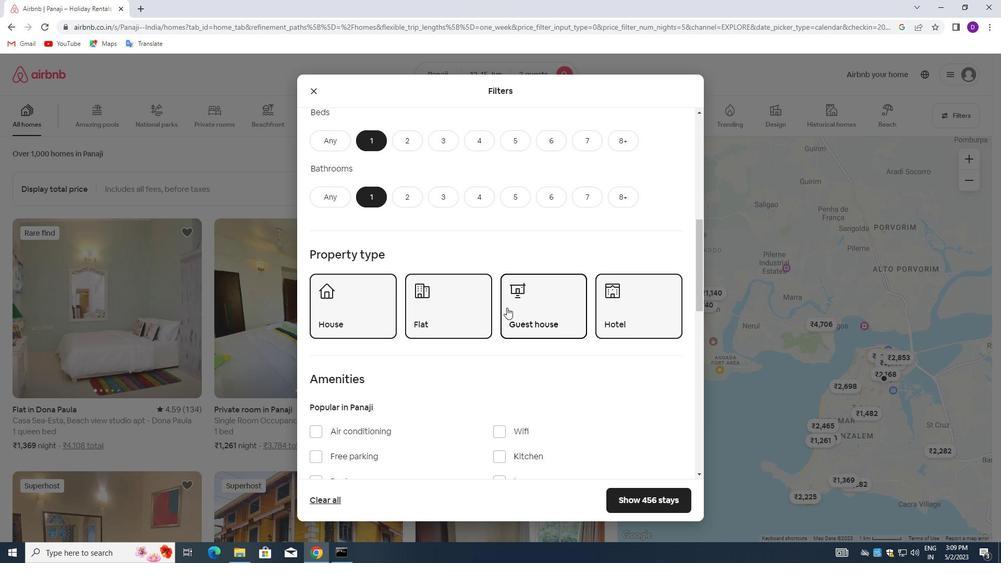 
Action: Mouse moved to (508, 309)
Screenshot: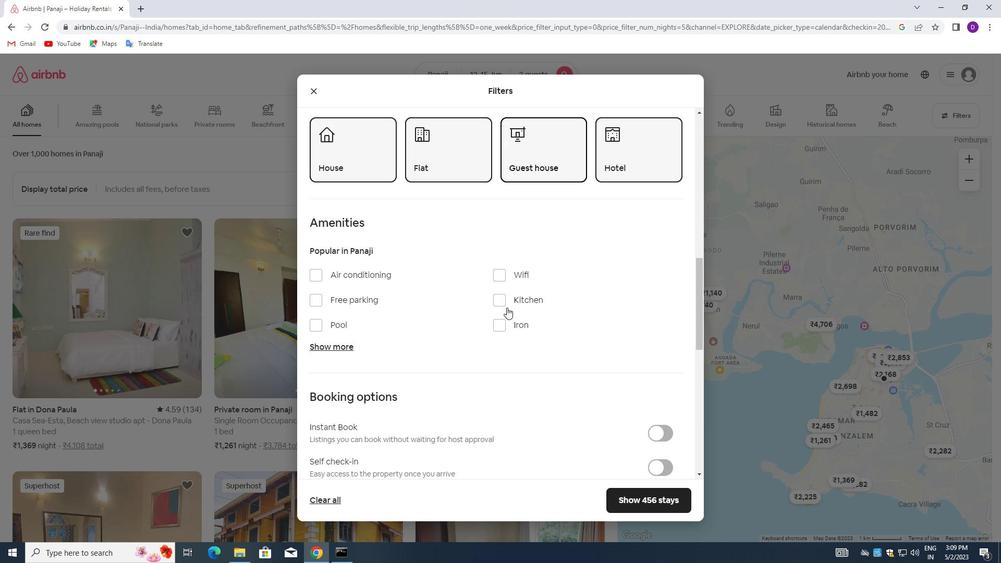 
Action: Mouse scrolled (508, 309) with delta (0, 0)
Screenshot: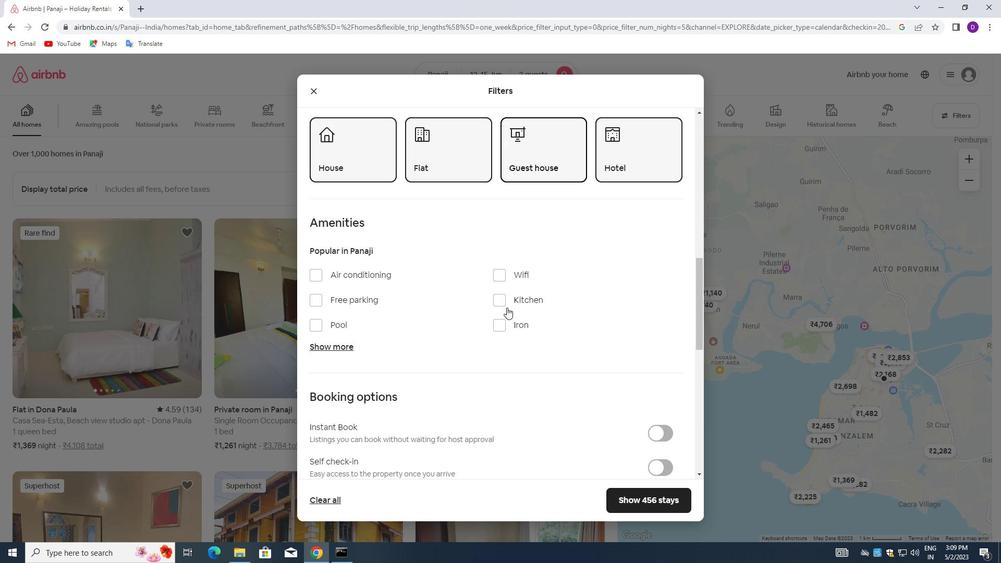 
Action: Mouse moved to (511, 315)
Screenshot: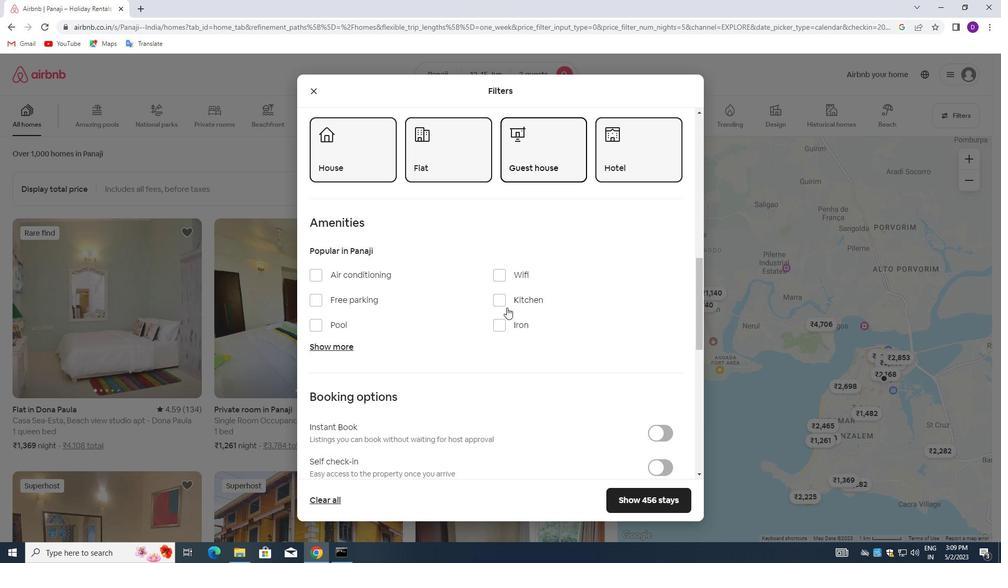 
Action: Mouse scrolled (511, 315) with delta (0, 0)
Screenshot: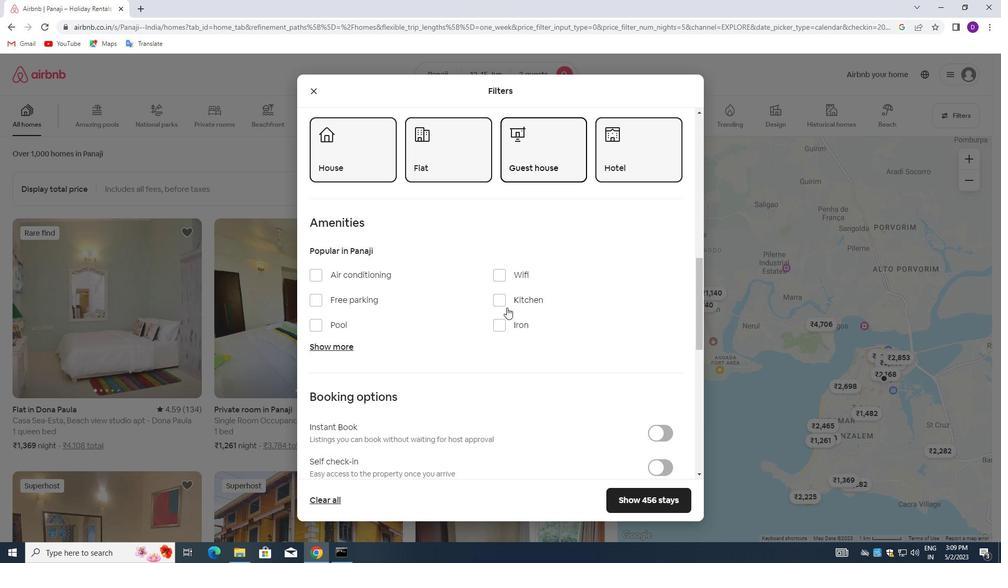
Action: Mouse moved to (513, 319)
Screenshot: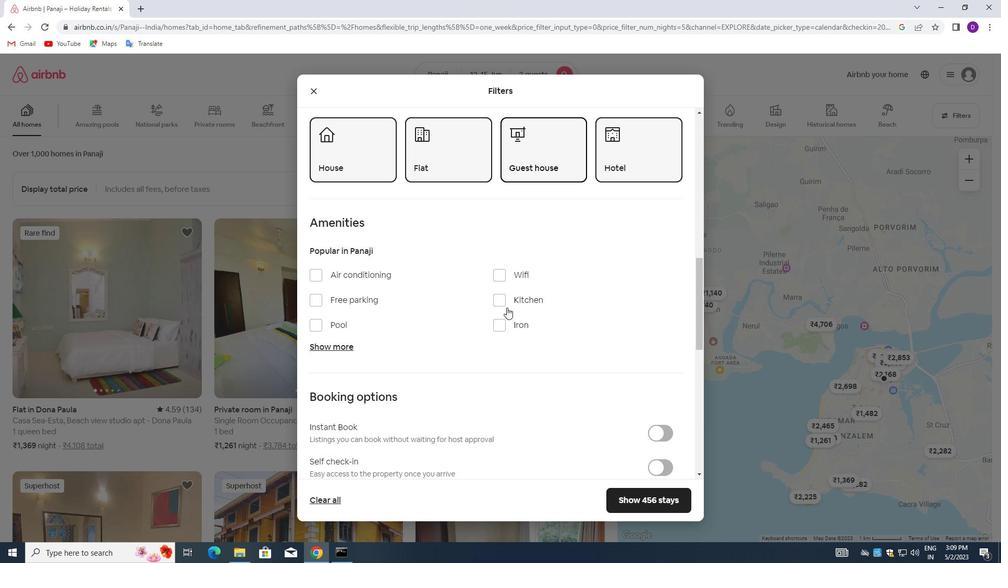 
Action: Mouse scrolled (513, 318) with delta (0, 0)
Screenshot: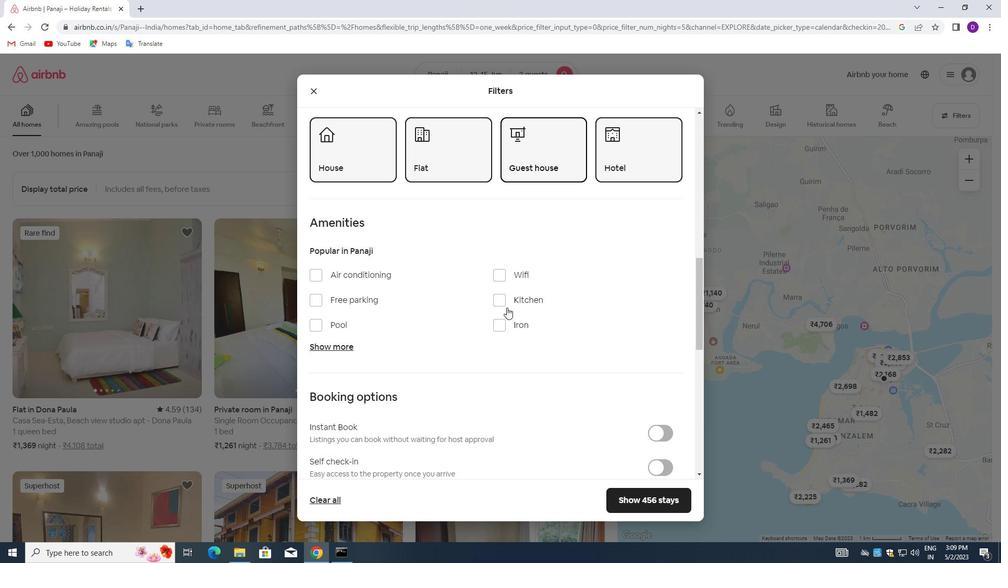 
Action: Mouse moved to (660, 312)
Screenshot: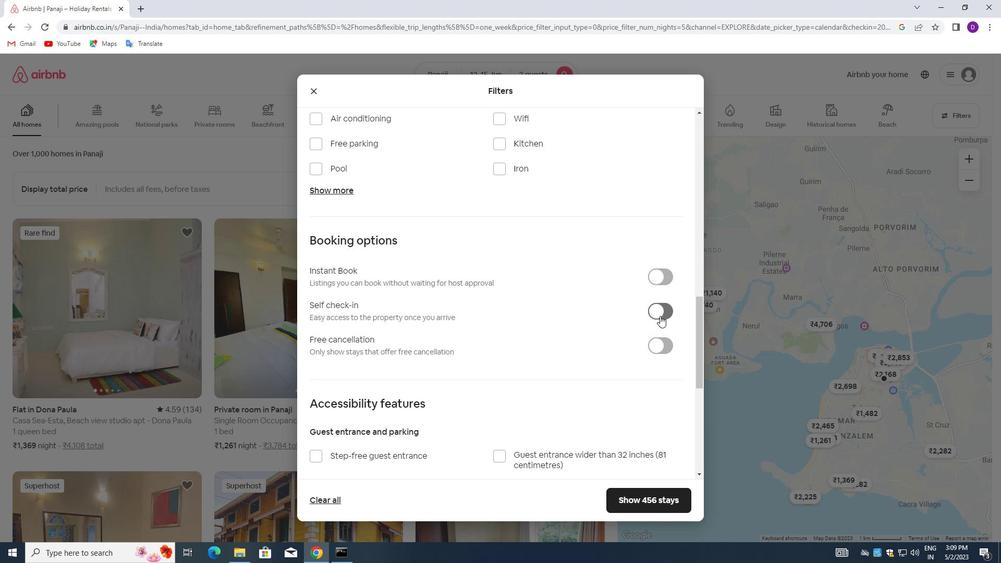 
Action: Mouse pressed left at (660, 312)
Screenshot: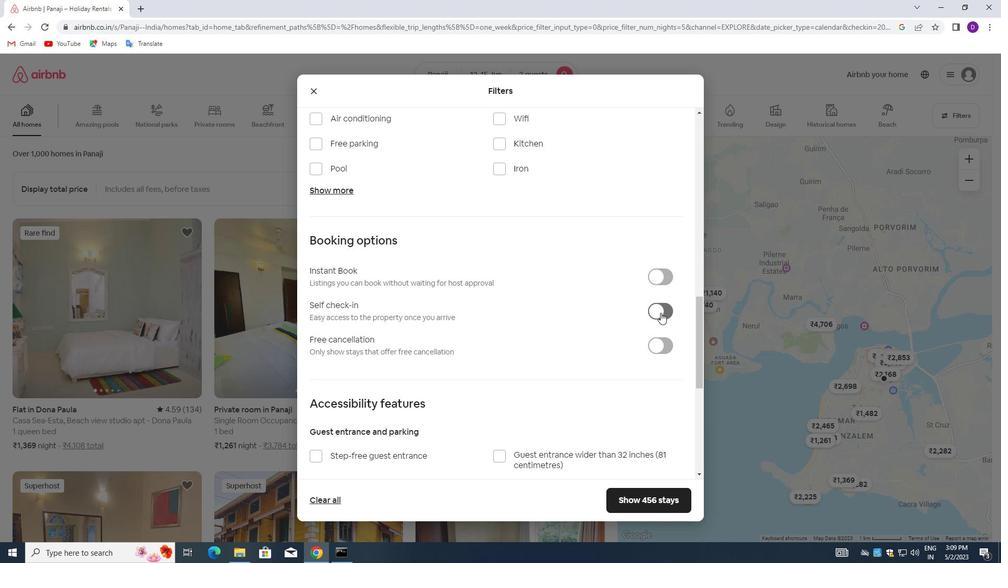 
Action: Mouse moved to (499, 317)
Screenshot: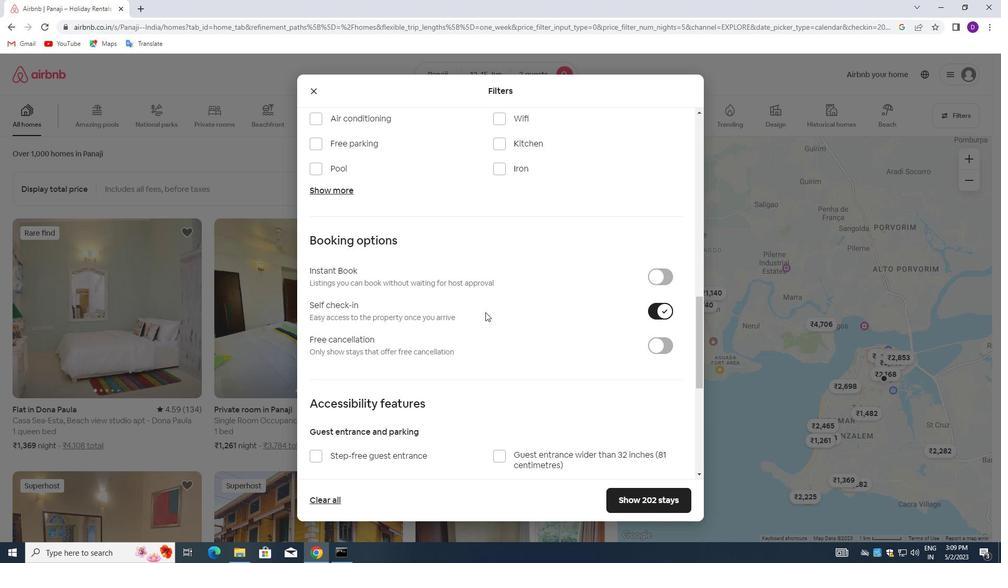 
Action: Mouse scrolled (499, 317) with delta (0, 0)
Screenshot: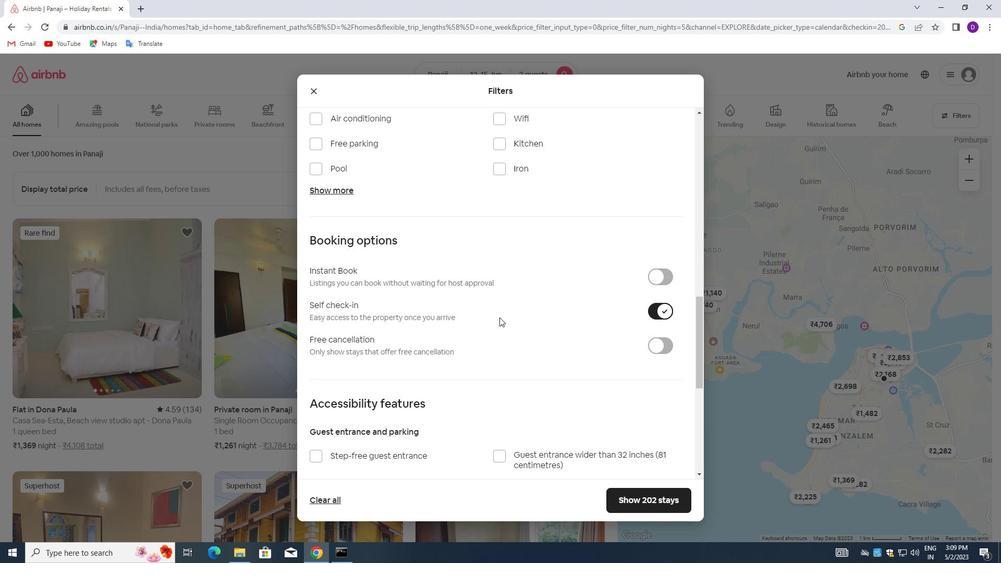 
Action: Mouse scrolled (499, 317) with delta (0, 0)
Screenshot: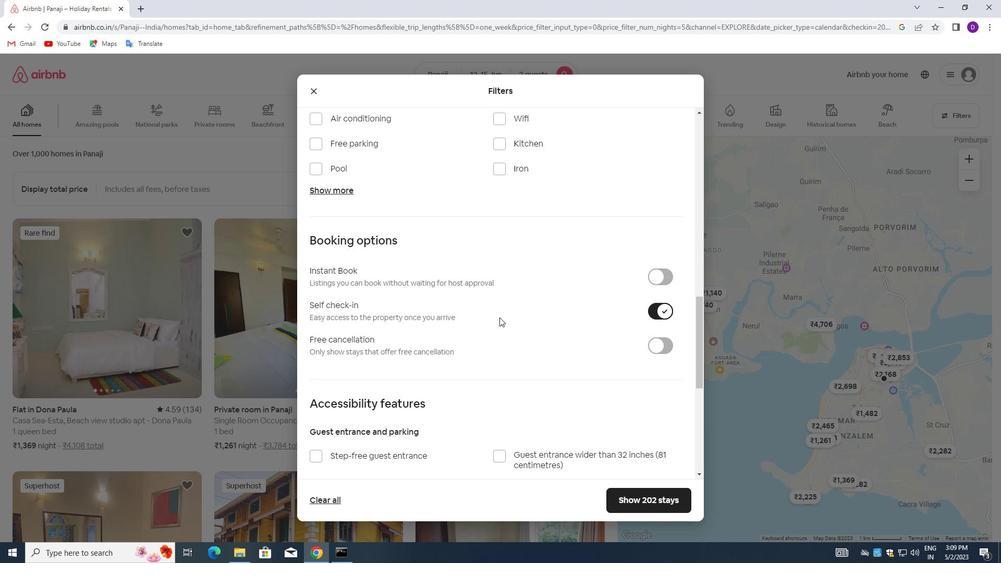 
Action: Mouse scrolled (499, 317) with delta (0, 0)
Screenshot: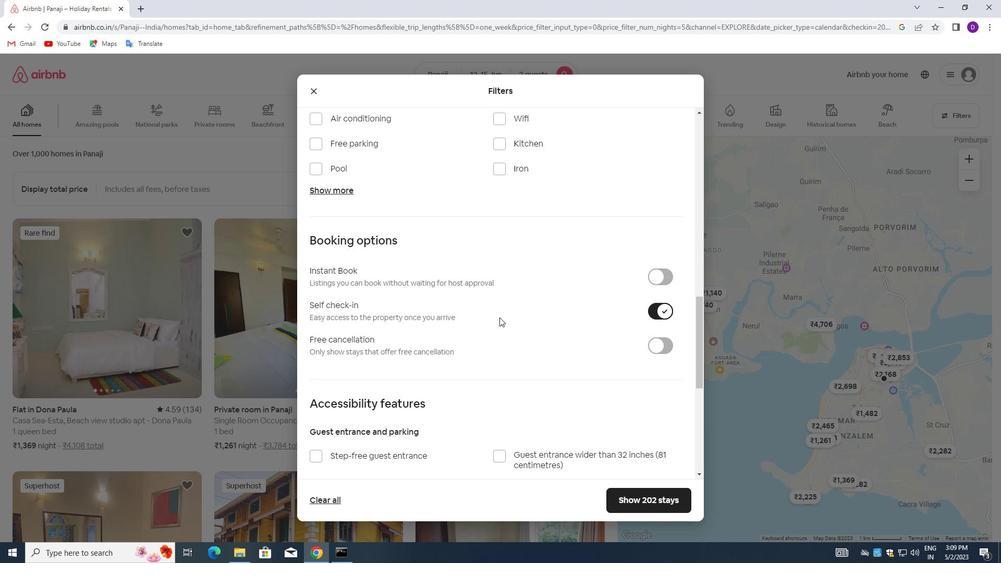 
Action: Mouse scrolled (499, 317) with delta (0, 0)
Screenshot: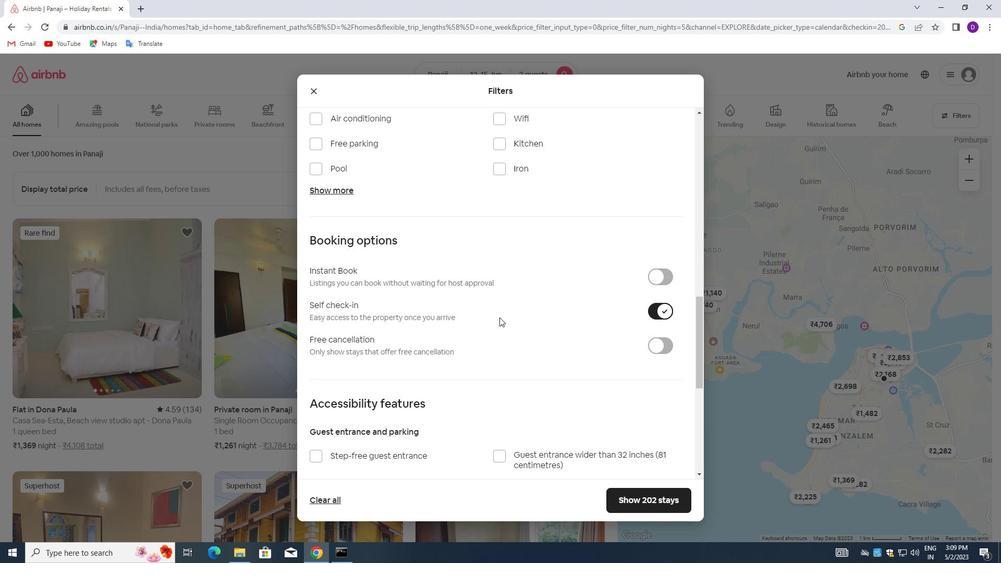 
Action: Mouse scrolled (499, 317) with delta (0, 0)
Screenshot: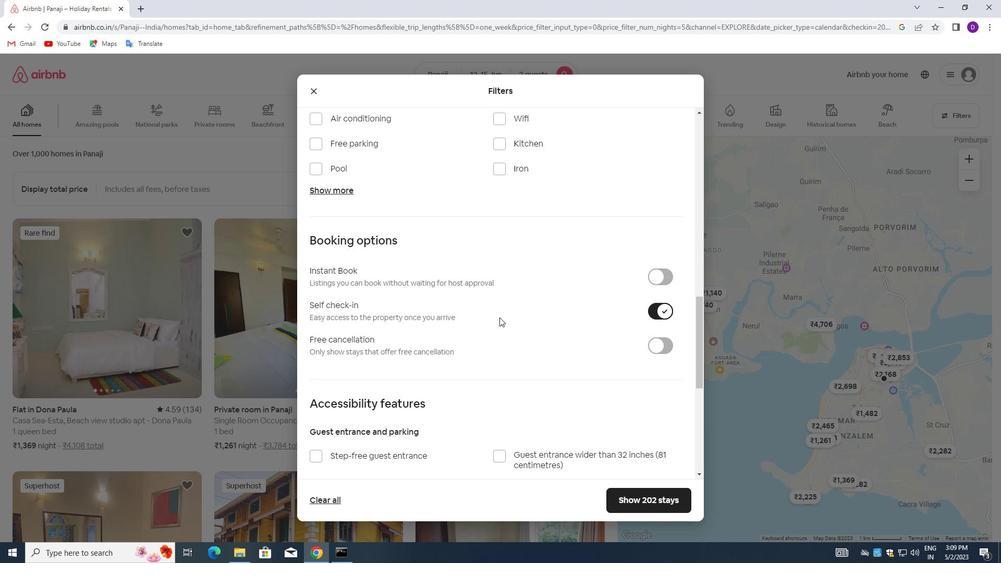 
Action: Mouse scrolled (499, 317) with delta (0, 0)
Screenshot: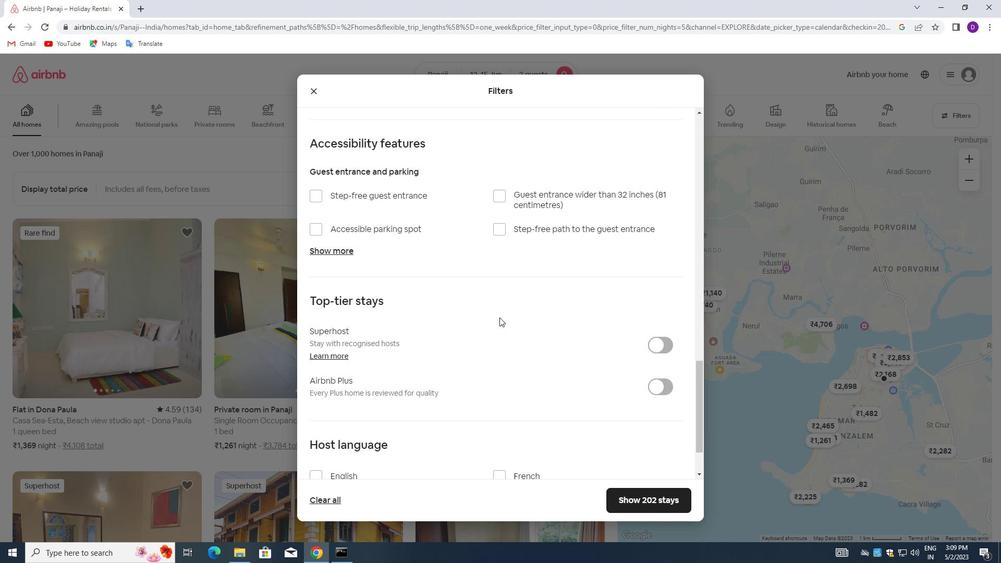 
Action: Mouse moved to (499, 318)
Screenshot: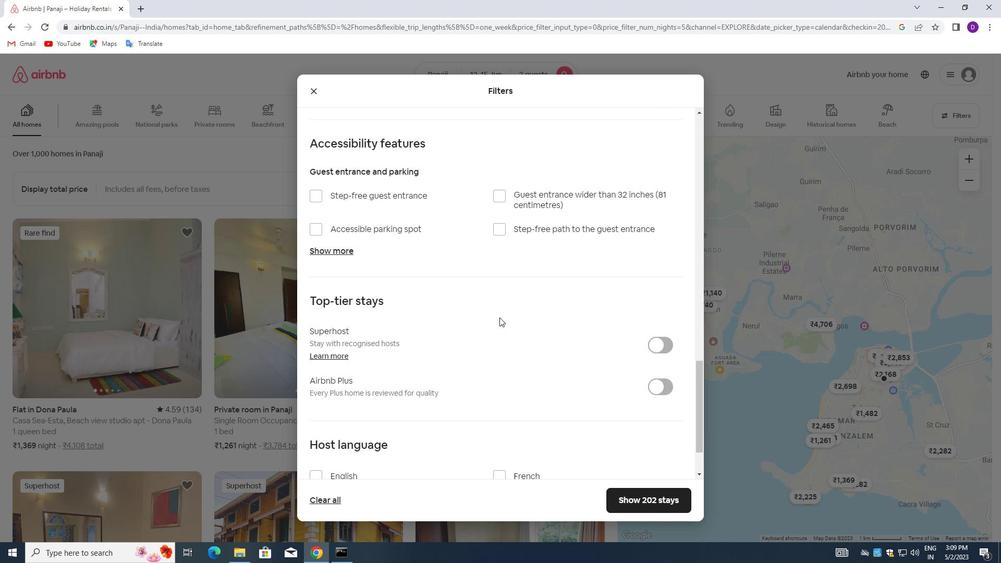 
Action: Mouse scrolled (499, 318) with delta (0, 0)
Screenshot: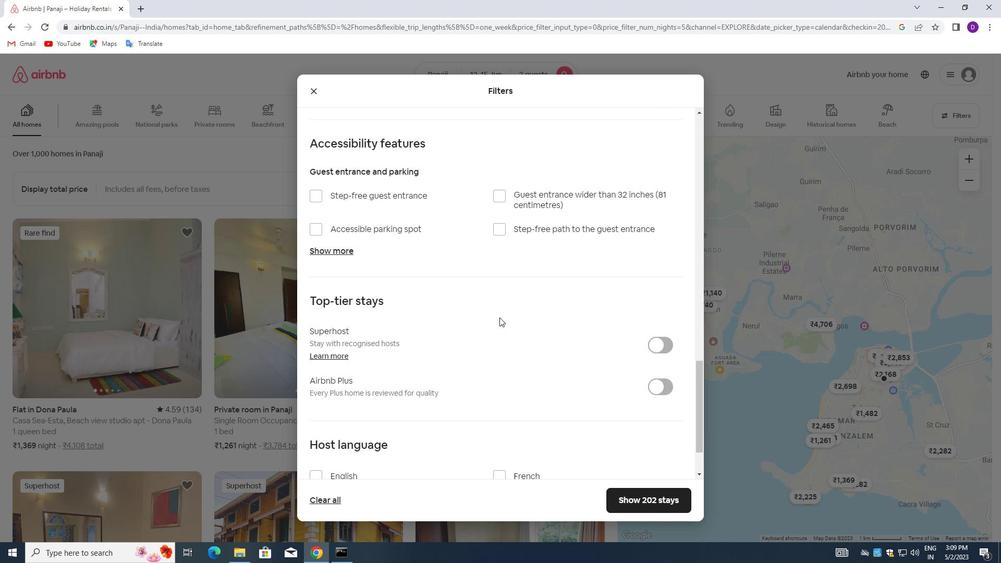 
Action: Mouse moved to (499, 319)
Screenshot: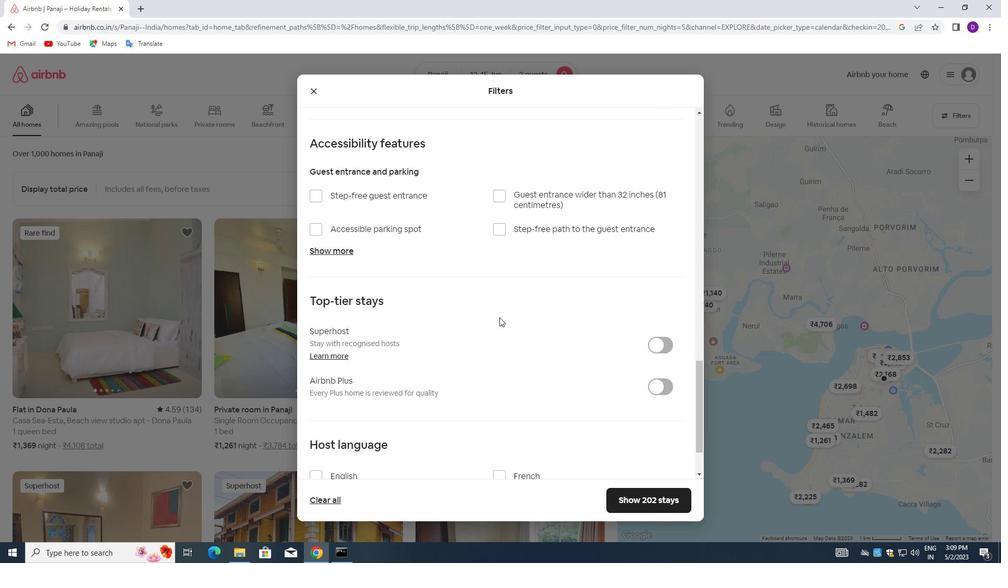 
Action: Mouse scrolled (499, 319) with delta (0, 0)
Screenshot: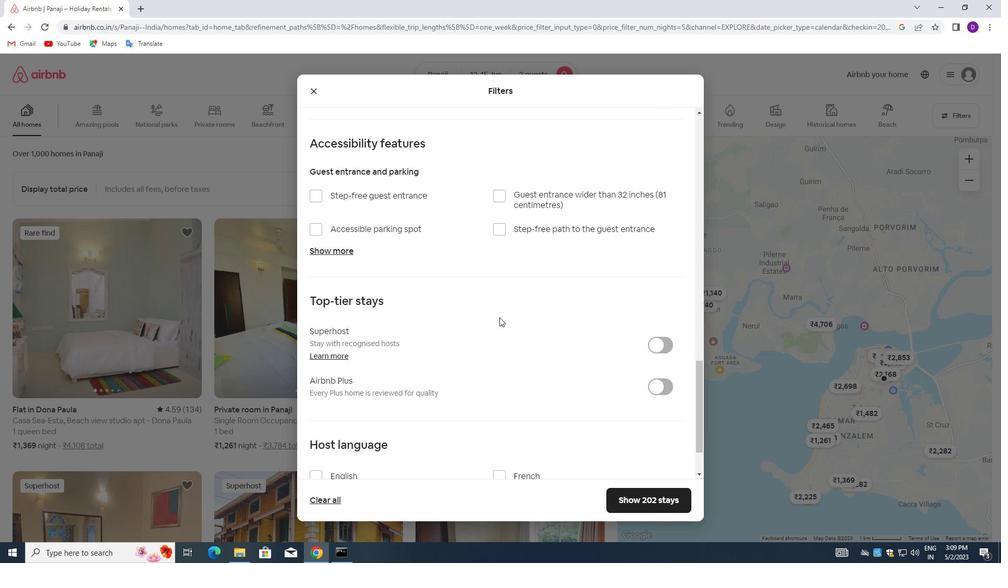 
Action: Mouse moved to (499, 320)
Screenshot: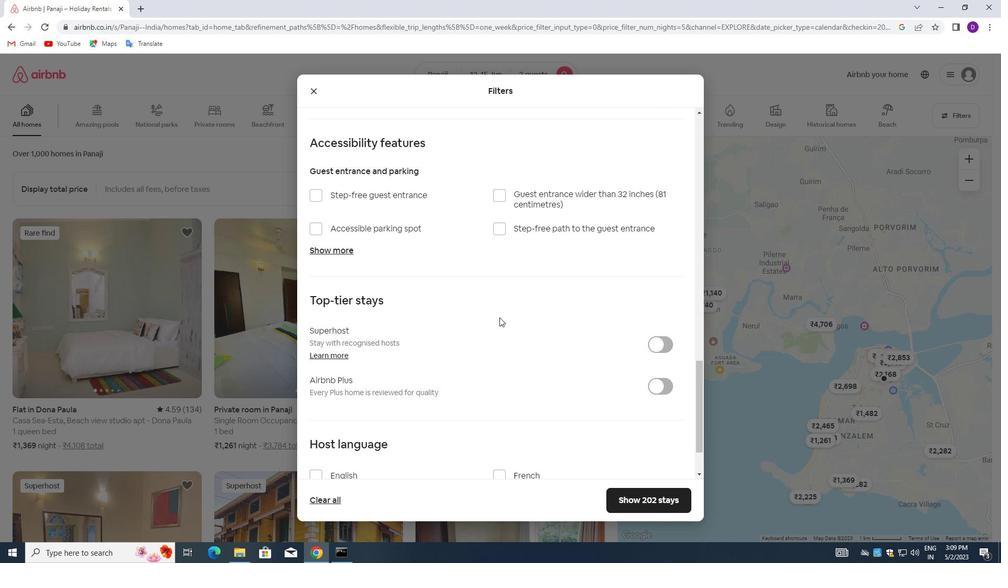 
Action: Mouse scrolled (499, 319) with delta (0, 0)
Screenshot: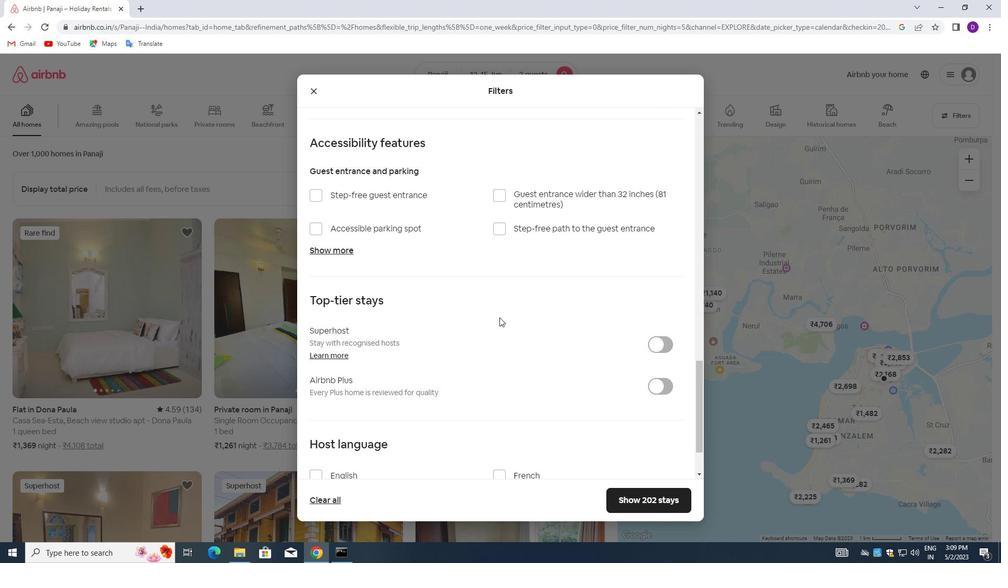 
Action: Mouse moved to (499, 320)
Screenshot: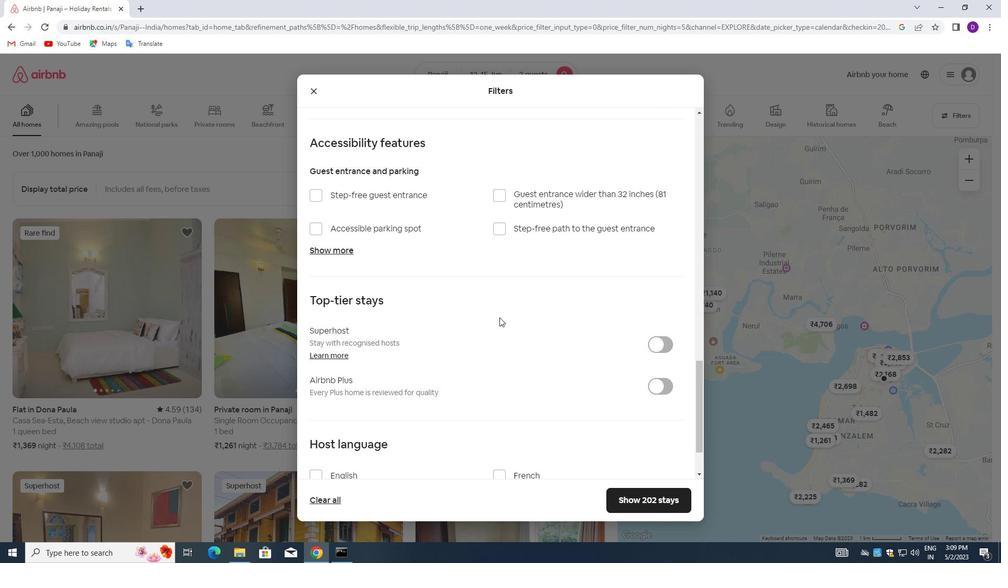 
Action: Mouse scrolled (499, 319) with delta (0, 0)
Screenshot: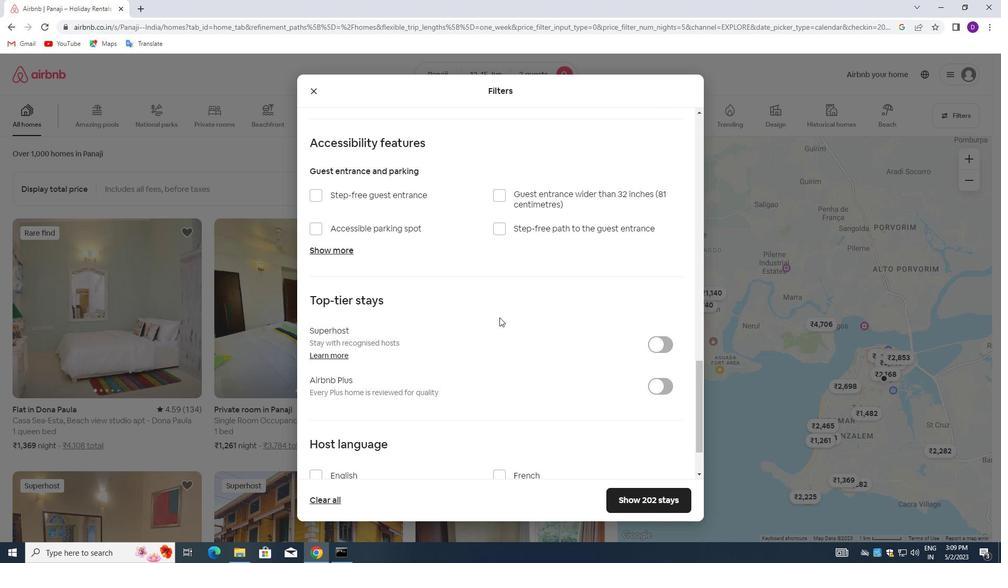 
Action: Mouse moved to (441, 352)
Screenshot: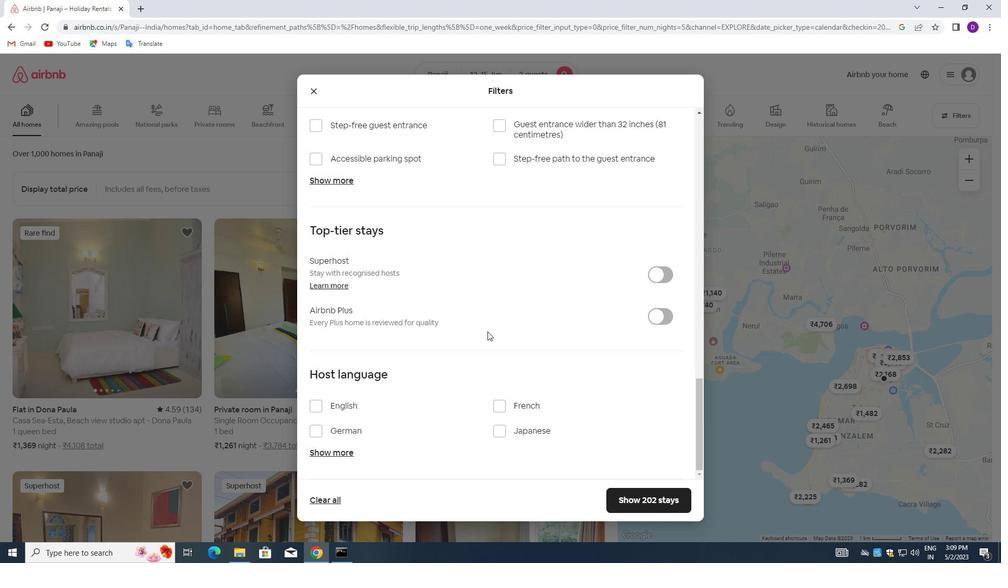 
Action: Mouse scrolled (441, 352) with delta (0, 0)
Screenshot: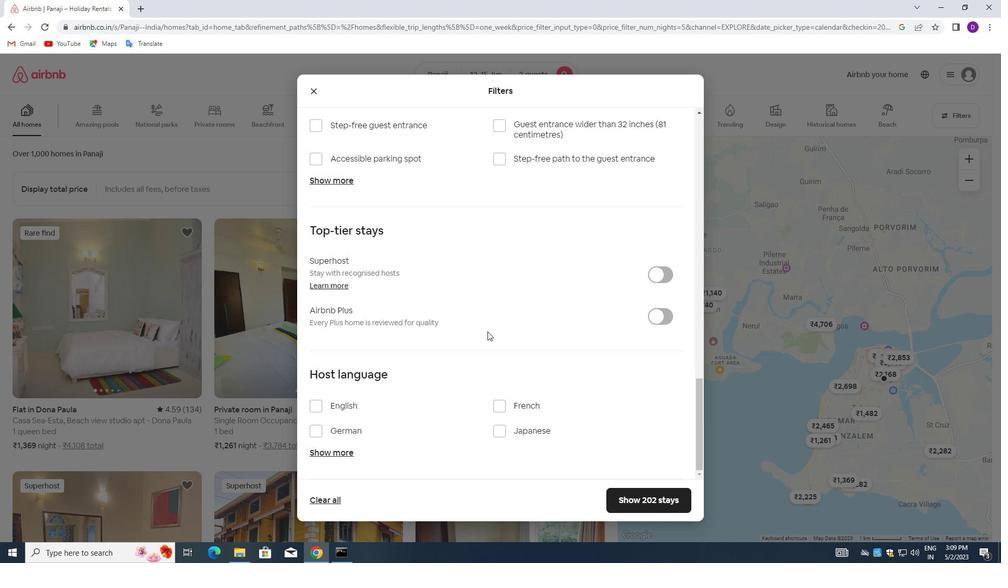 
Action: Mouse moved to (440, 354)
Screenshot: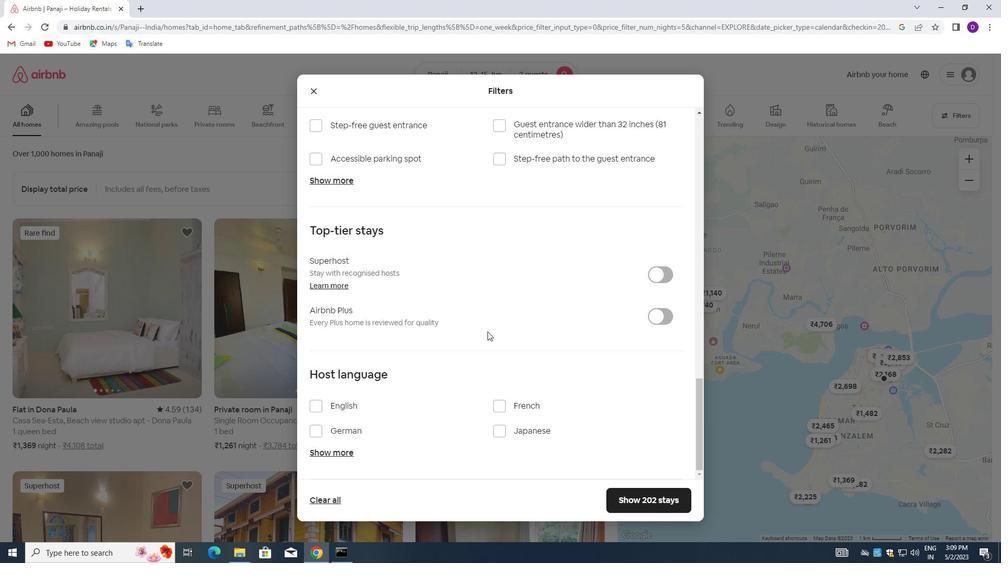 
Action: Mouse scrolled (440, 354) with delta (0, 0)
Screenshot: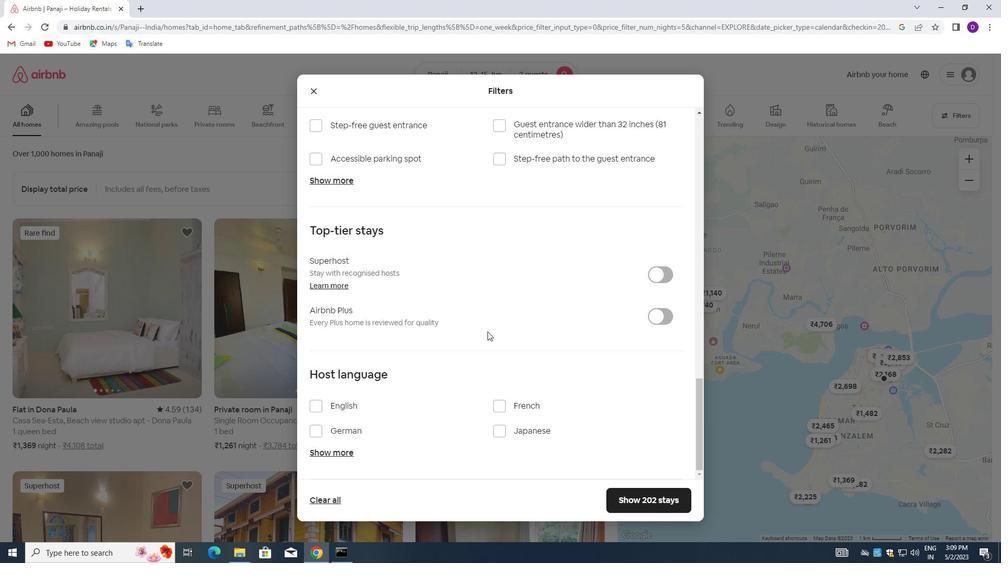 
Action: Mouse moved to (440, 357)
Screenshot: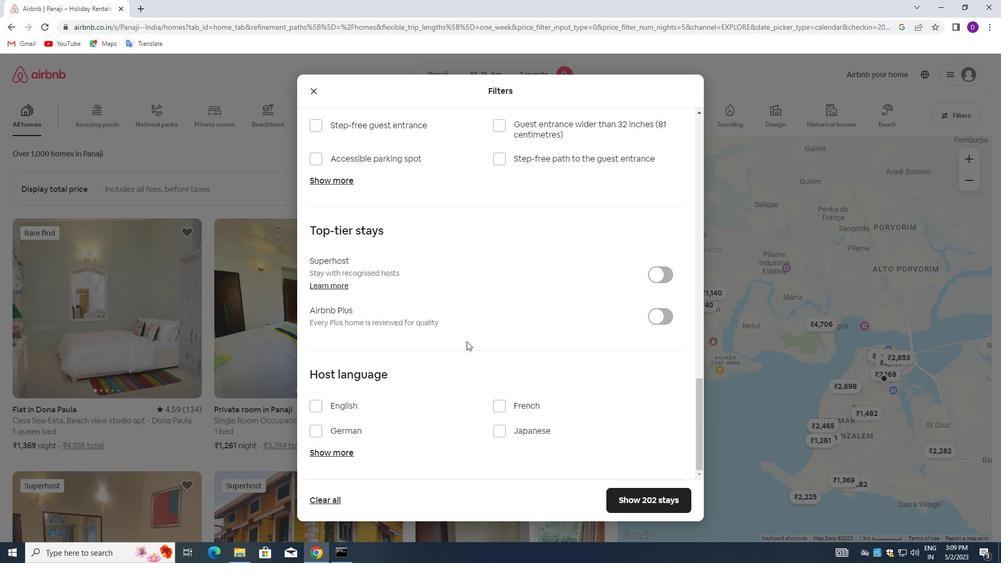 
Action: Mouse scrolled (440, 357) with delta (0, 0)
Screenshot: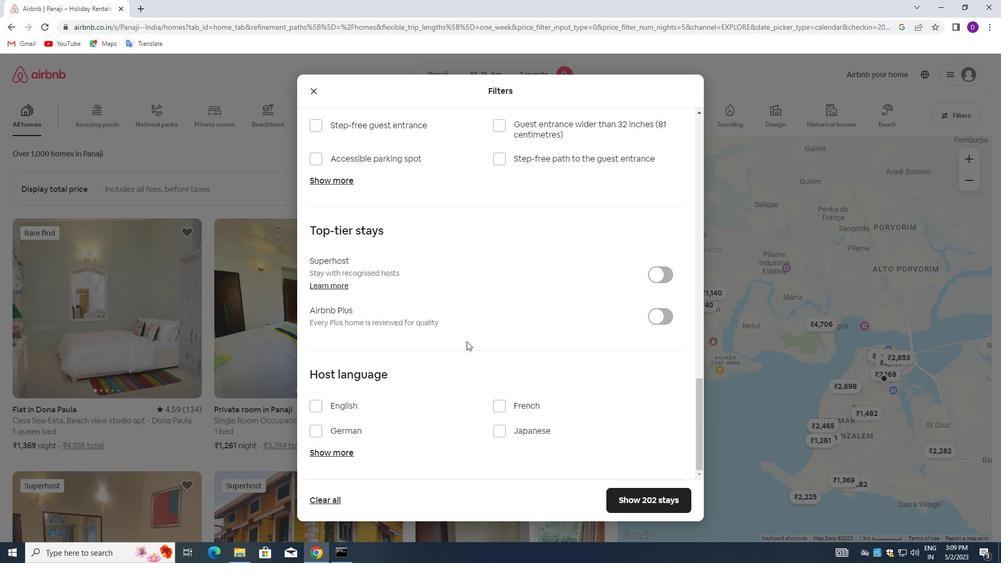 
Action: Mouse moved to (435, 362)
Screenshot: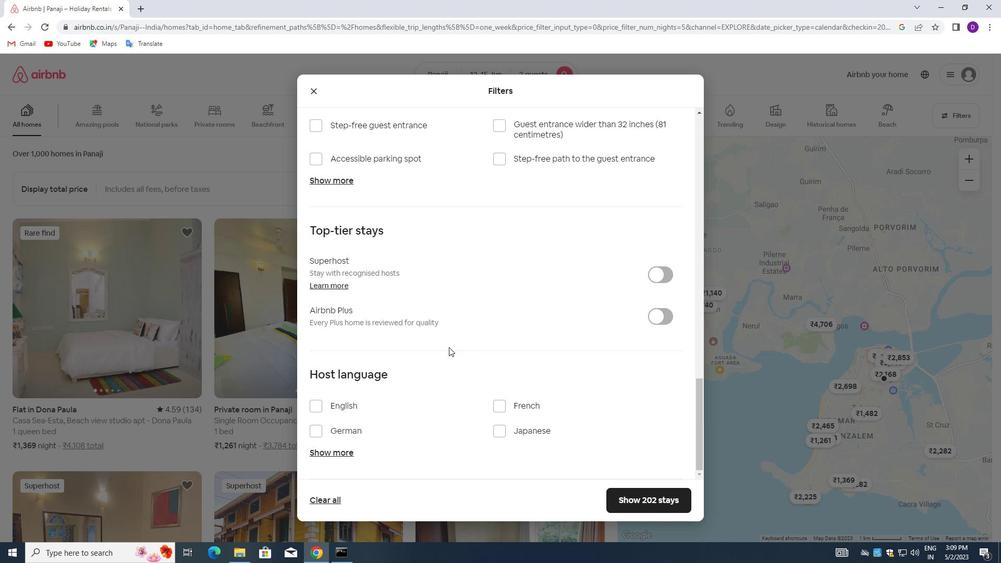 
Action: Mouse scrolled (435, 361) with delta (0, 0)
Screenshot: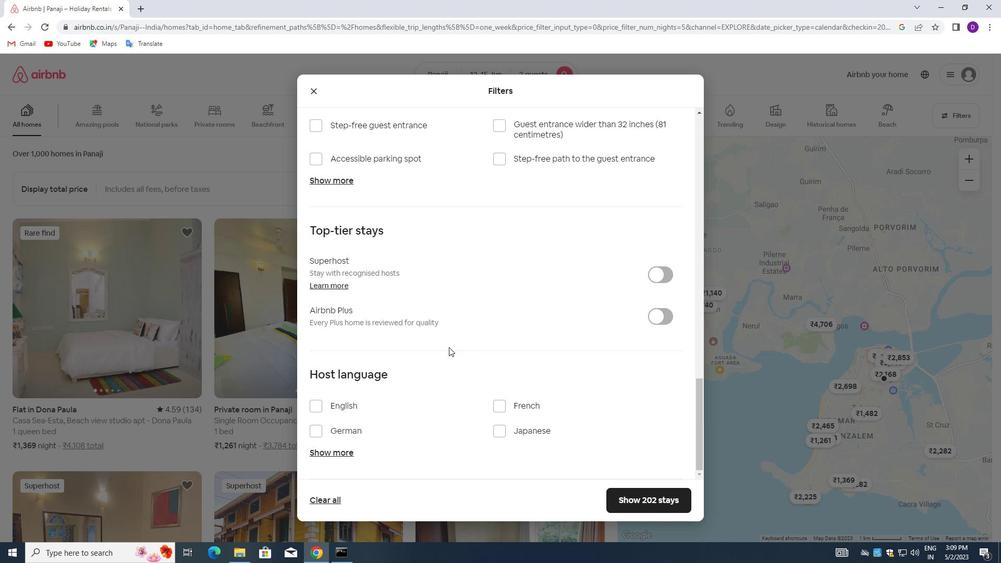 
Action: Mouse moved to (313, 405)
Screenshot: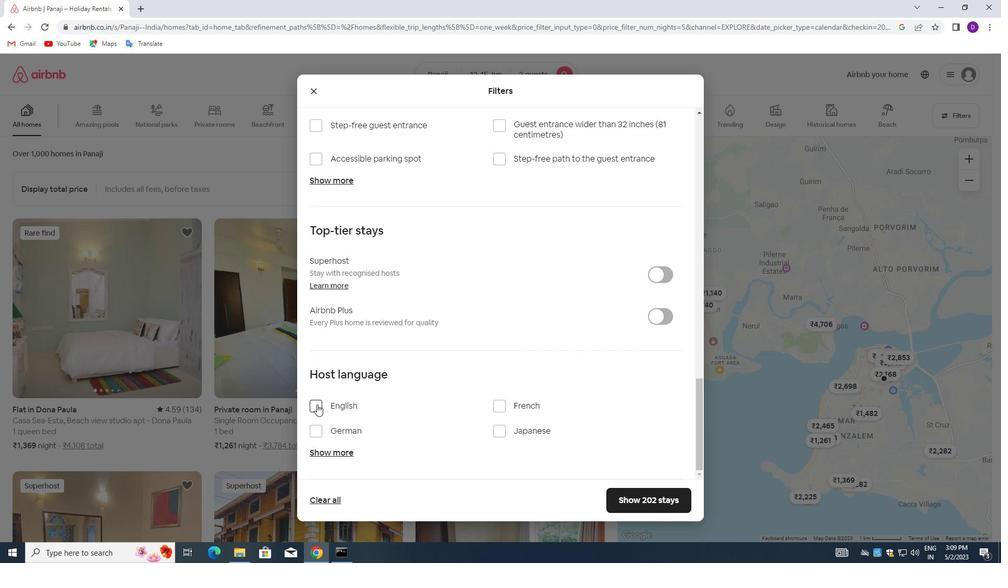 
Action: Mouse pressed left at (313, 405)
Screenshot: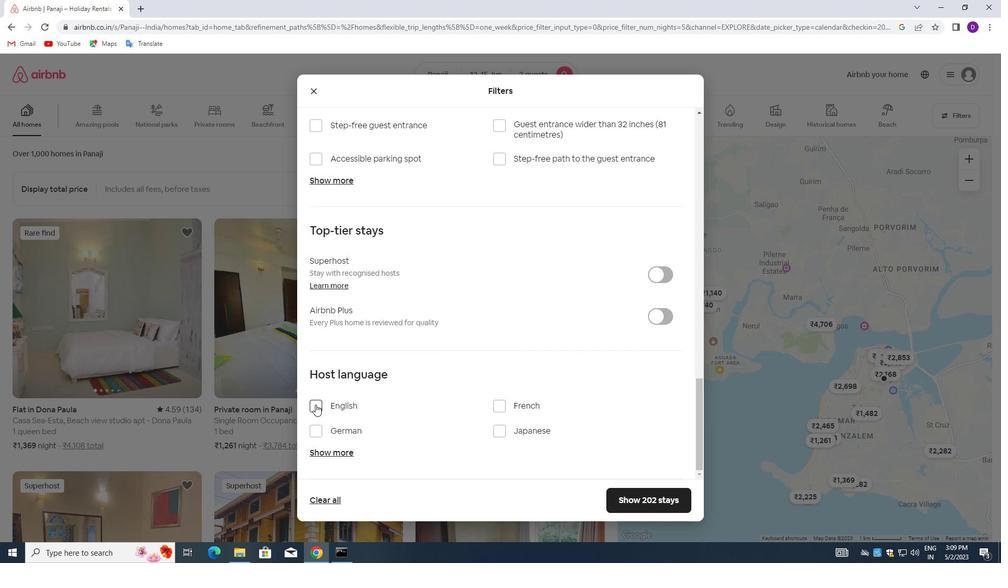 
Action: Mouse moved to (632, 496)
Screenshot: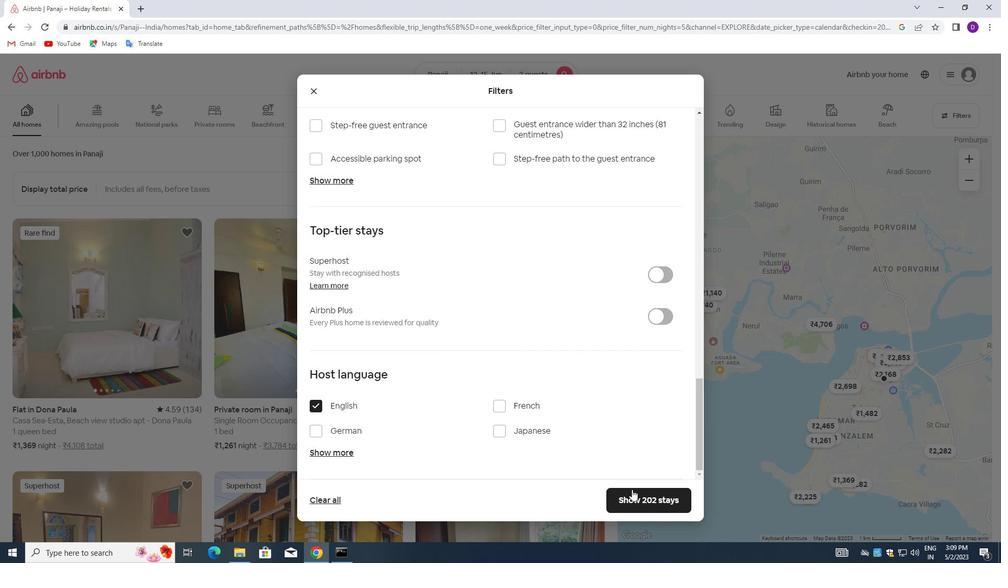 
Action: Mouse pressed left at (632, 496)
Screenshot: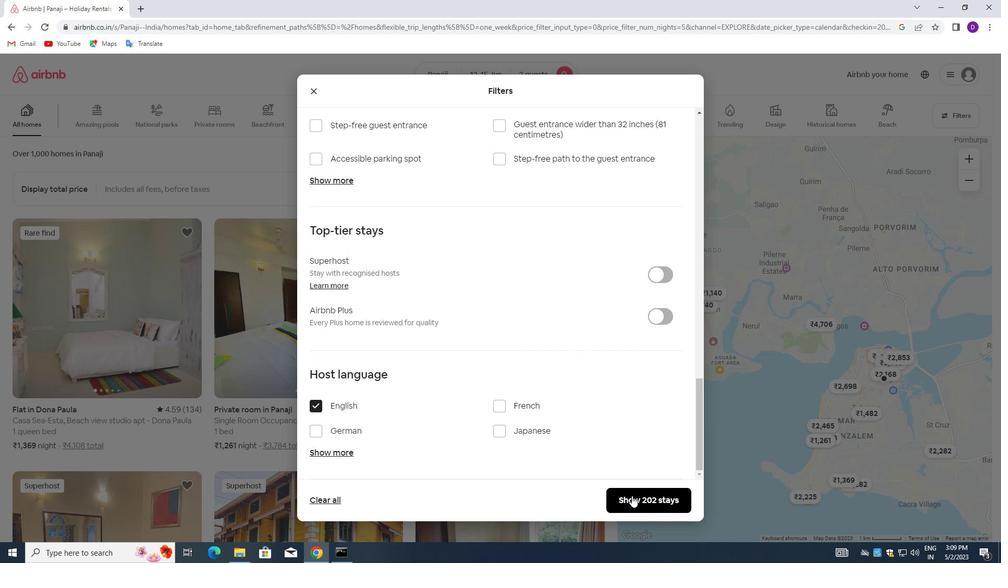 
